 Task: Open Card Event Performance Review in Board Product Testing and Validation Services to Workspace Change Management and add a team member Softage.1@softage.net, a label Green, a checklist Project Communication Management, an attachment from your computer, a color Green and finally, add a card description 'Review and approve expense reports' and a comment 'Let us approach this task with a sense of ownership and responsibility, recognizing that its success is our responsibility.'. Add a start date 'Jan 09, 1900' with a due date 'Jan 16, 1900'
Action: Mouse moved to (668, 170)
Screenshot: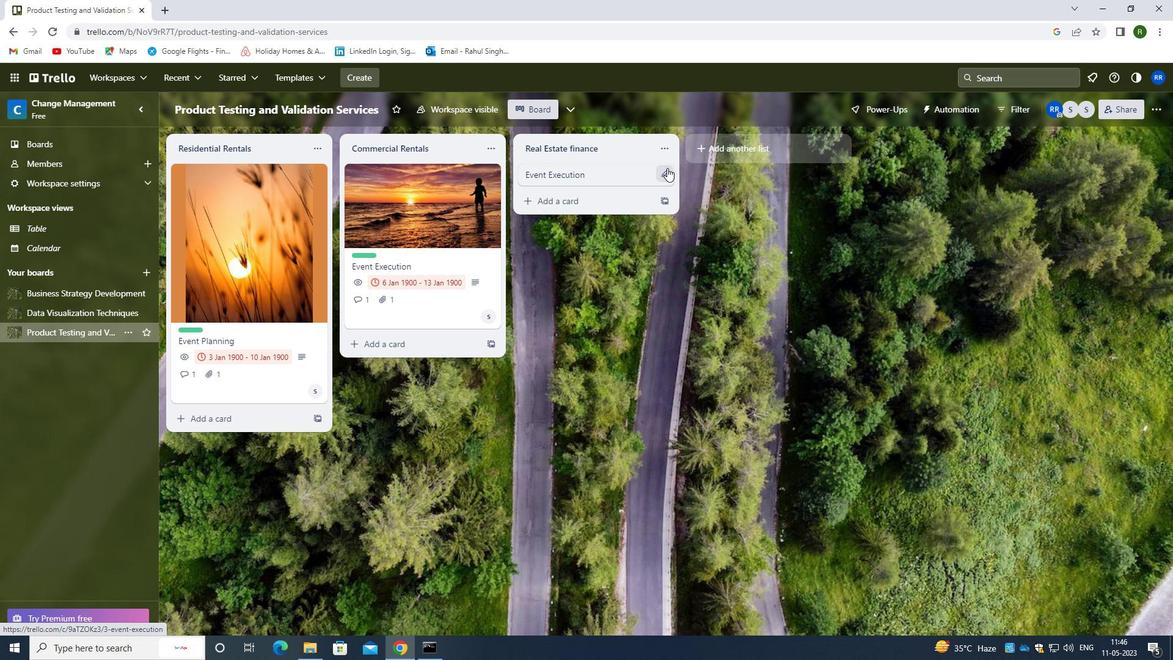 
Action: Mouse pressed left at (668, 170)
Screenshot: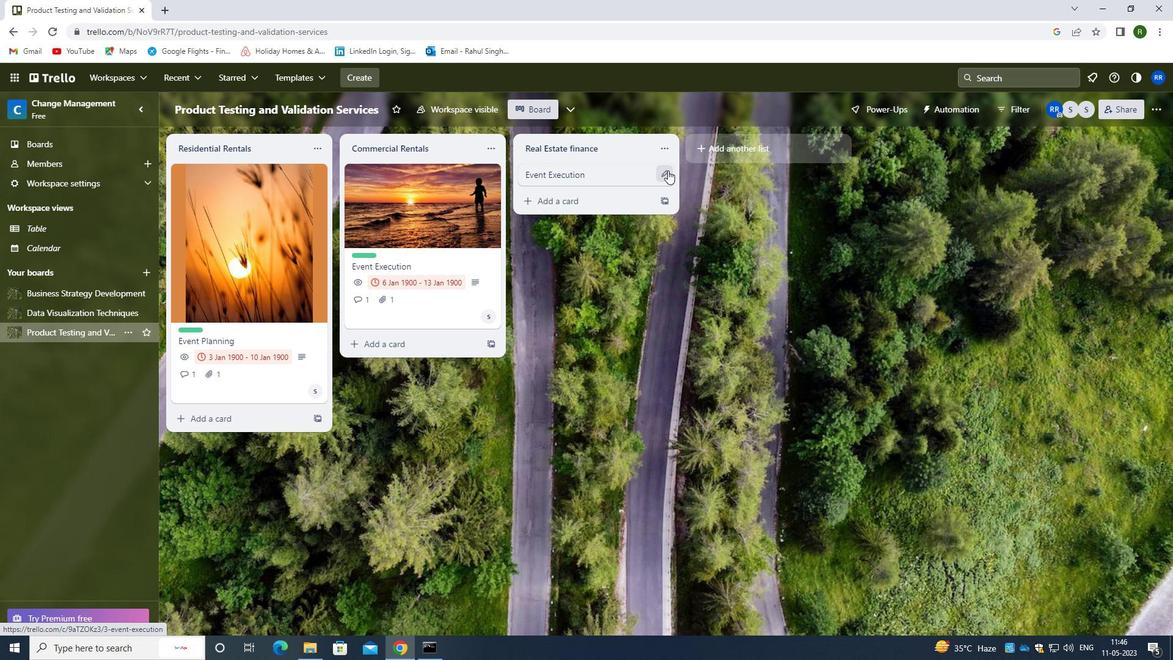 
Action: Mouse moved to (718, 176)
Screenshot: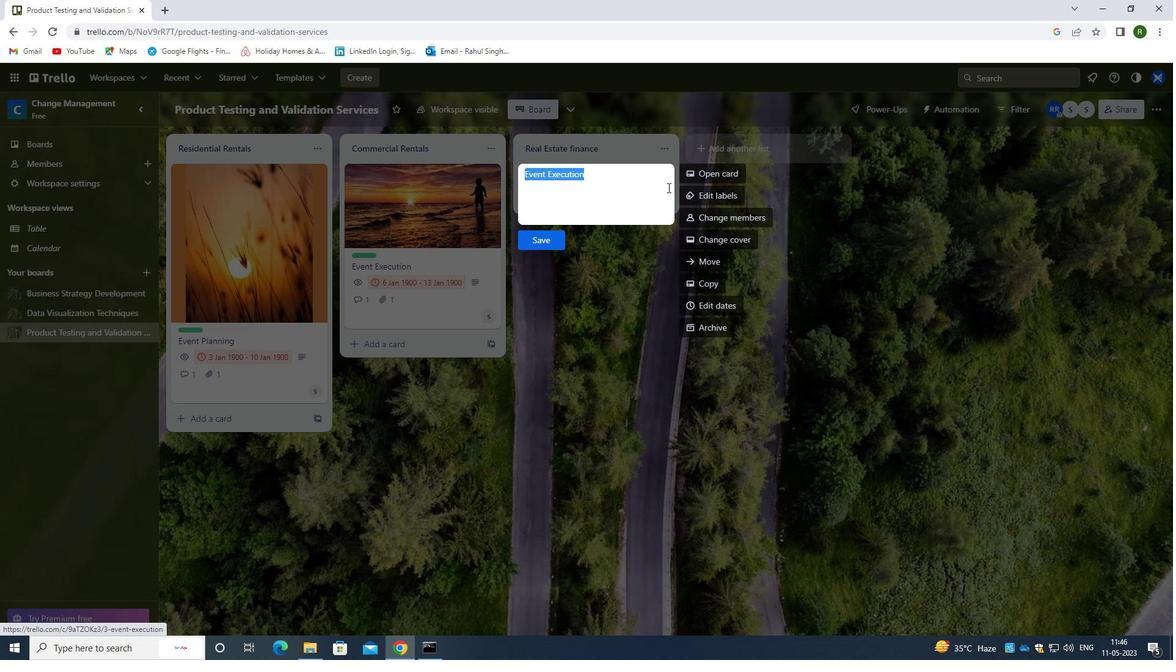 
Action: Mouse pressed left at (718, 176)
Screenshot: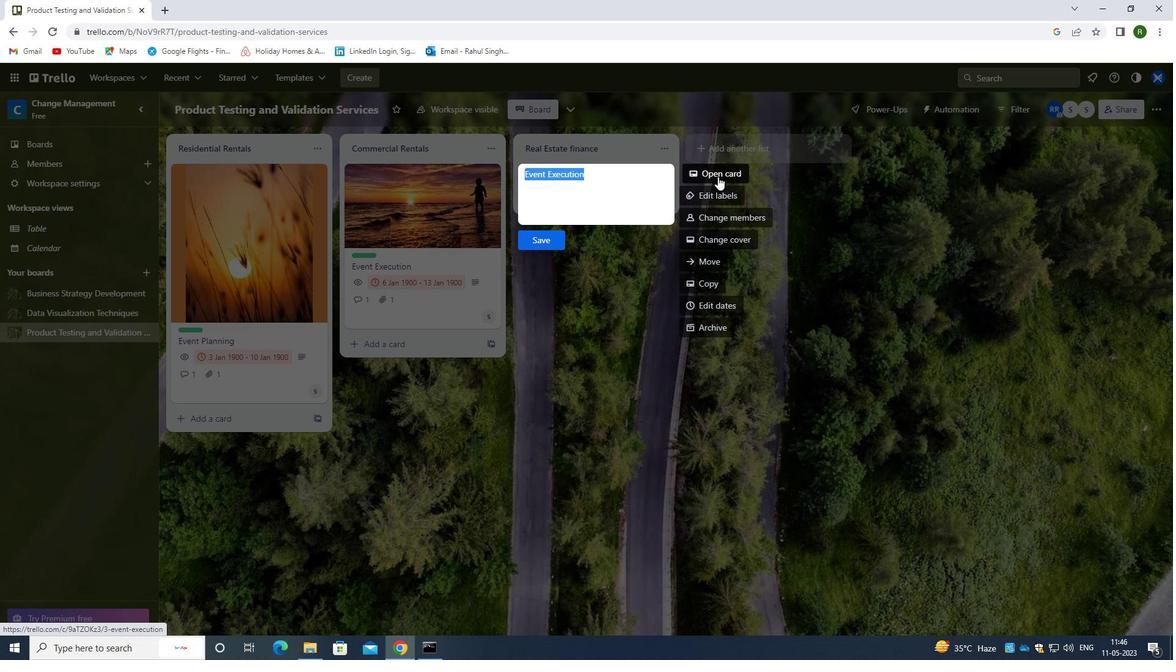 
Action: Mouse moved to (764, 213)
Screenshot: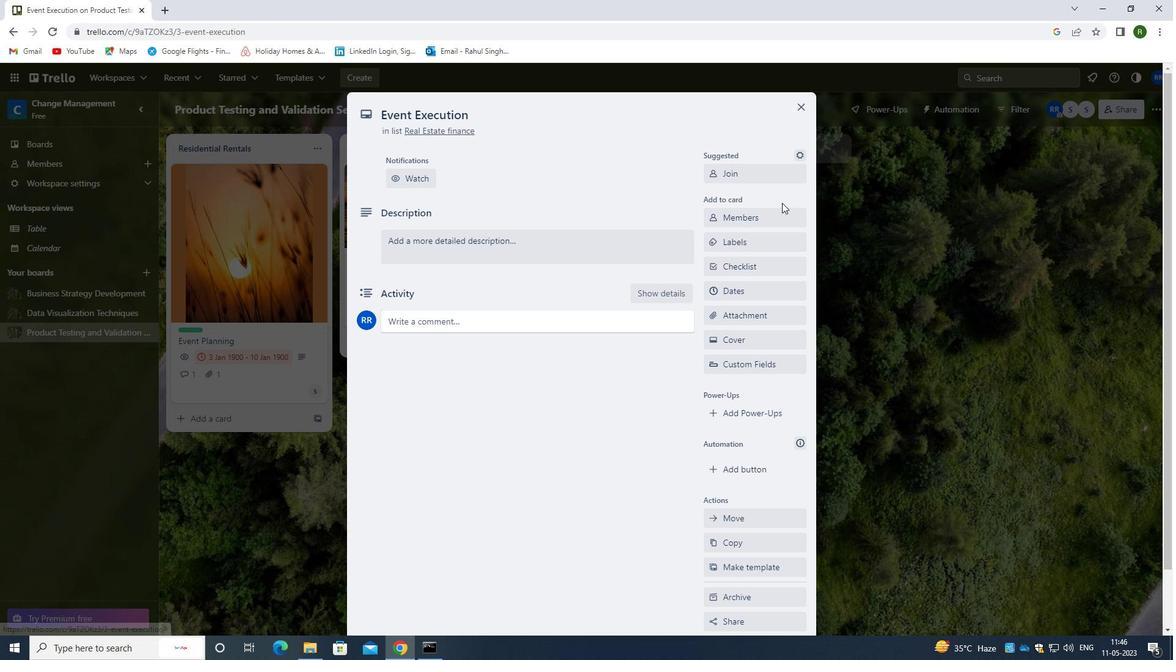 
Action: Mouse pressed left at (764, 213)
Screenshot: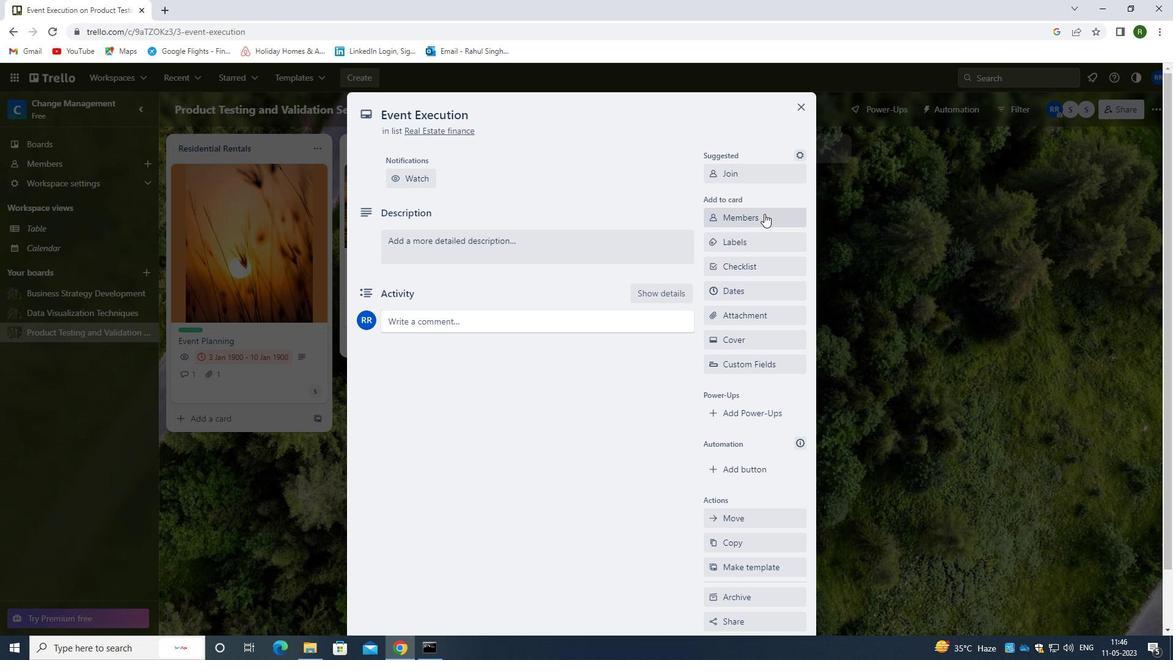 
Action: Mouse moved to (780, 268)
Screenshot: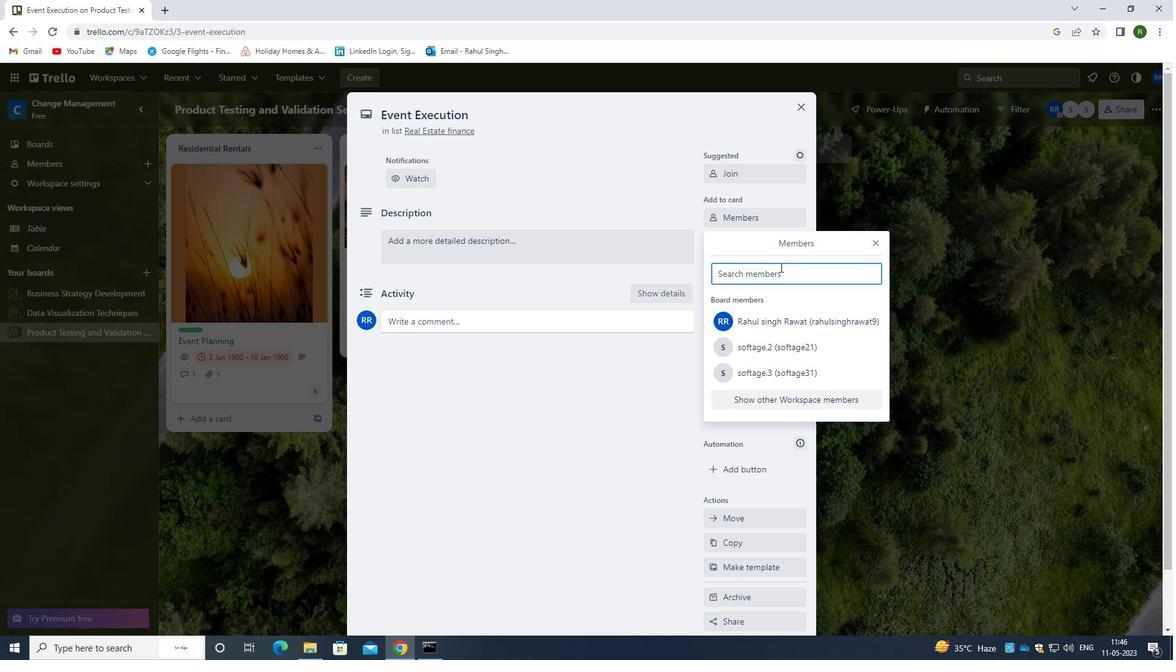 
Action: Mouse pressed left at (780, 268)
Screenshot: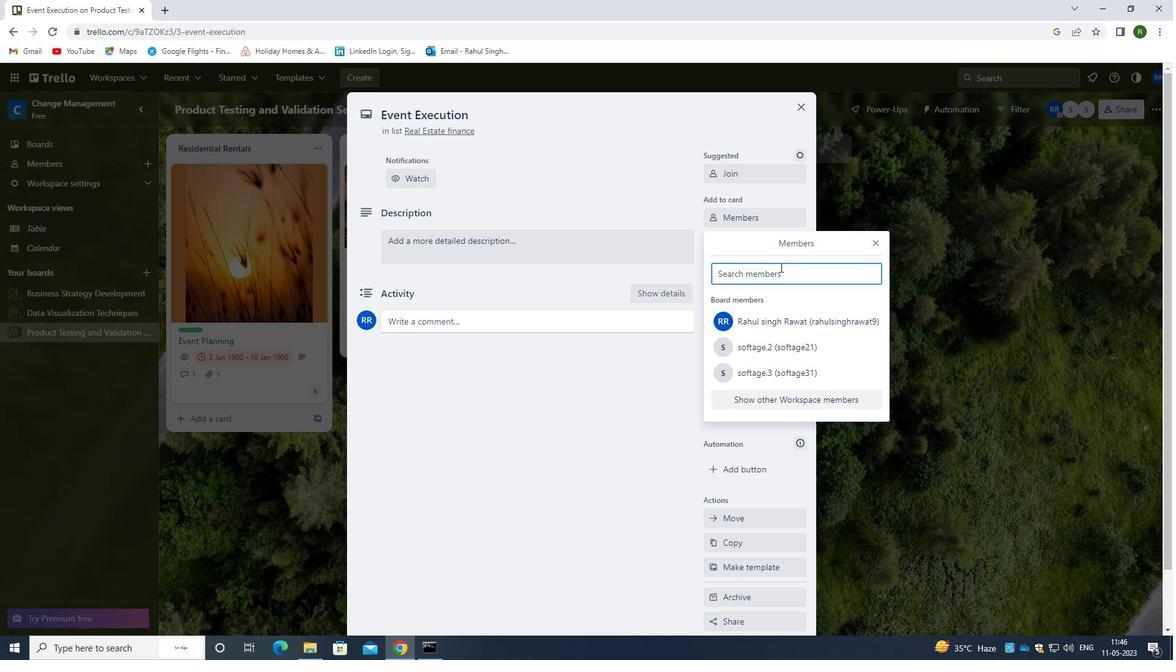 
Action: Mouse moved to (781, 269)
Screenshot: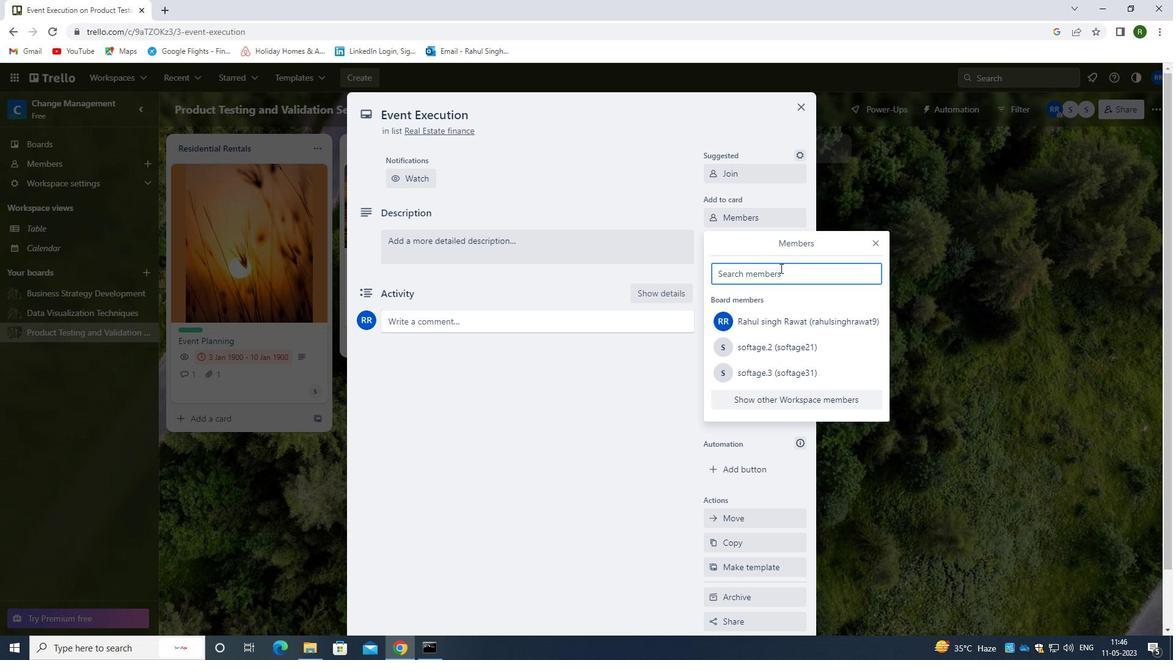 
Action: Key pressed <Key.caps_lock>s<Key.caps_lock>oftage.1<Key.shift>@SOFTAGE.NET
Screenshot: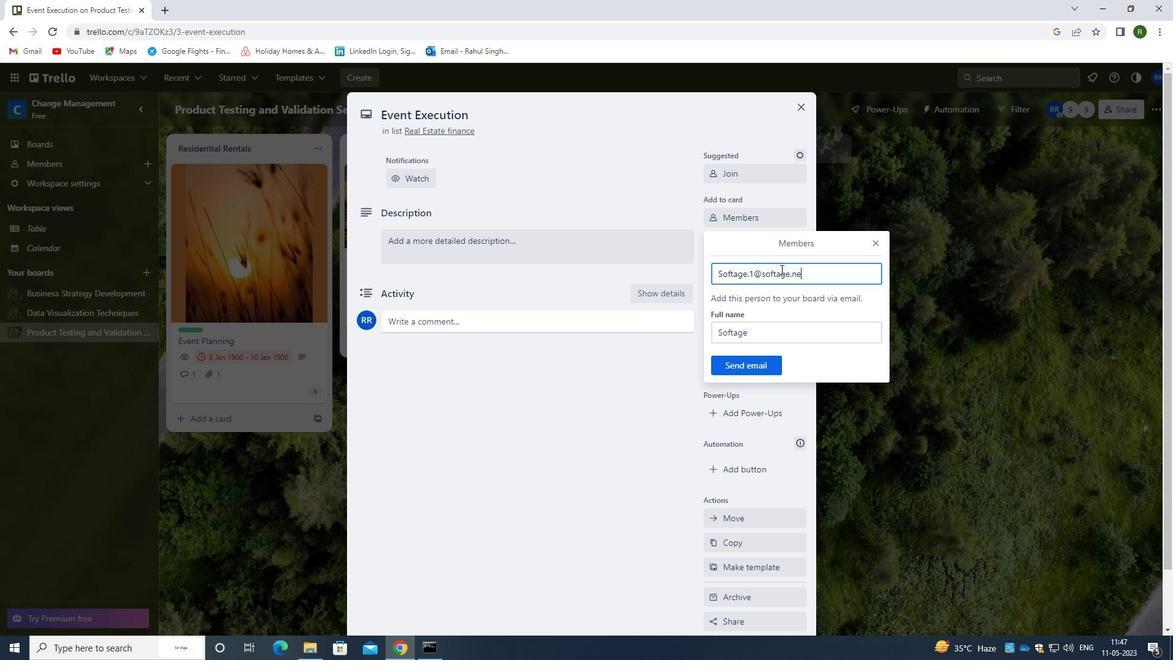 
Action: Mouse moved to (737, 365)
Screenshot: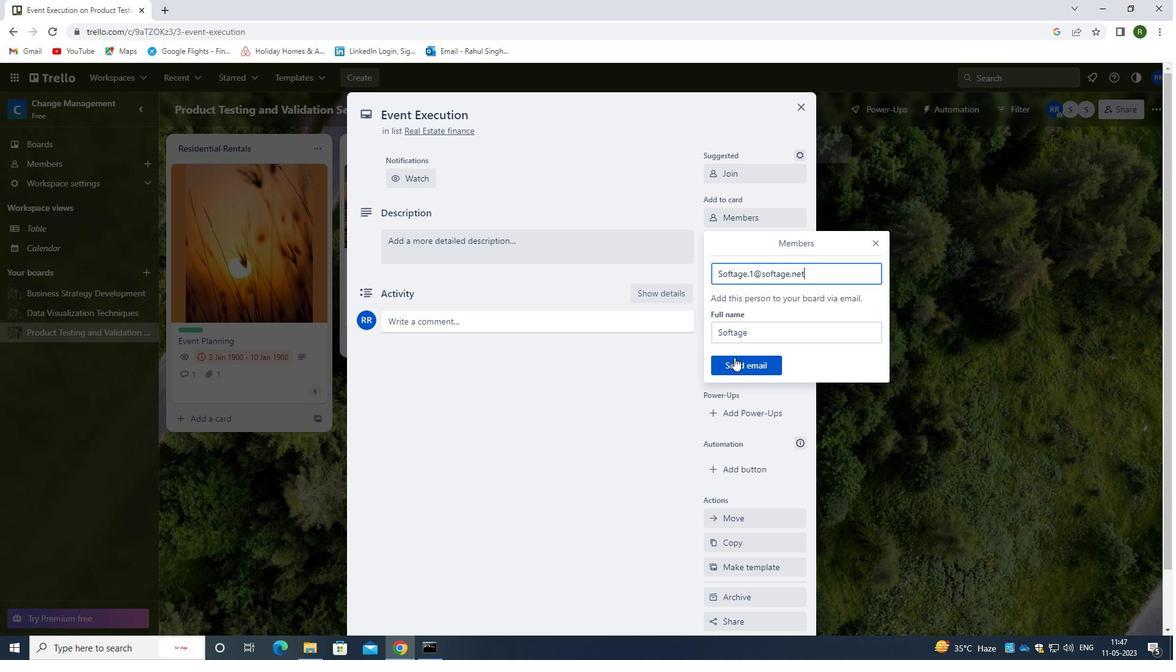 
Action: Mouse pressed left at (737, 365)
Screenshot: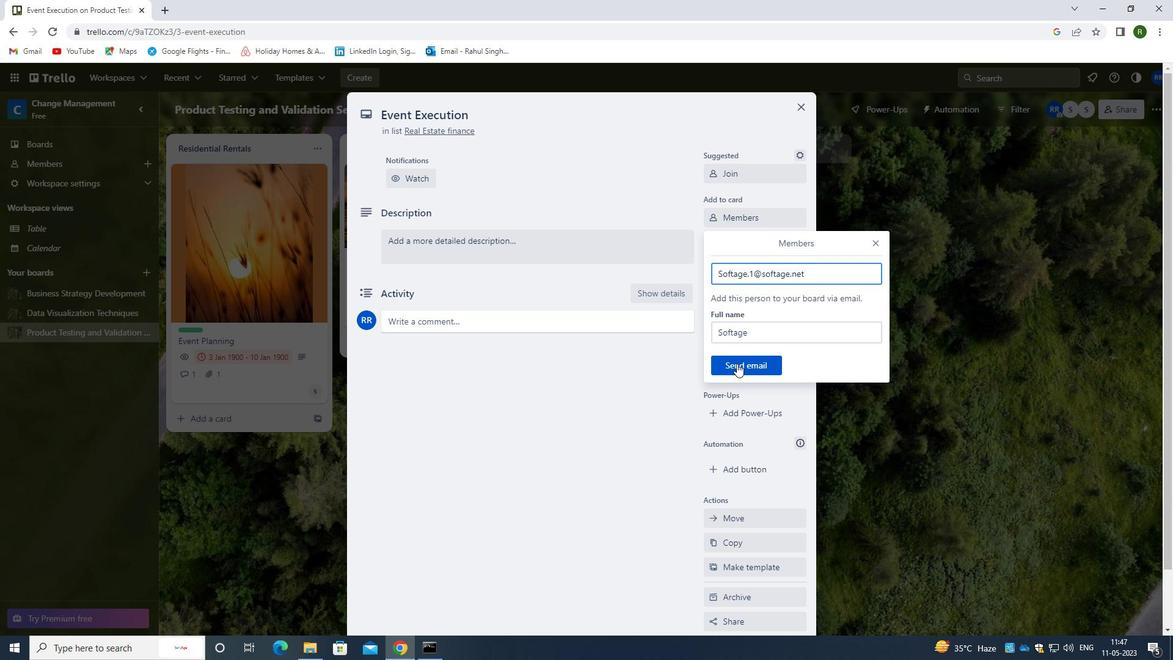 
Action: Mouse moved to (745, 237)
Screenshot: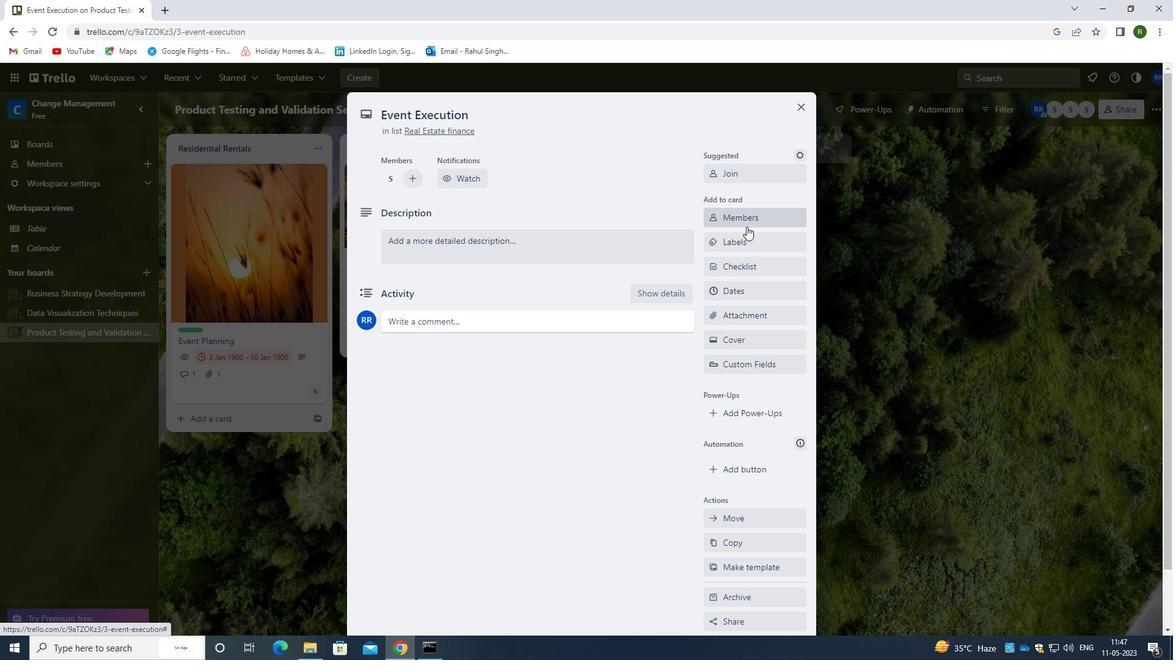 
Action: Mouse pressed left at (745, 237)
Screenshot: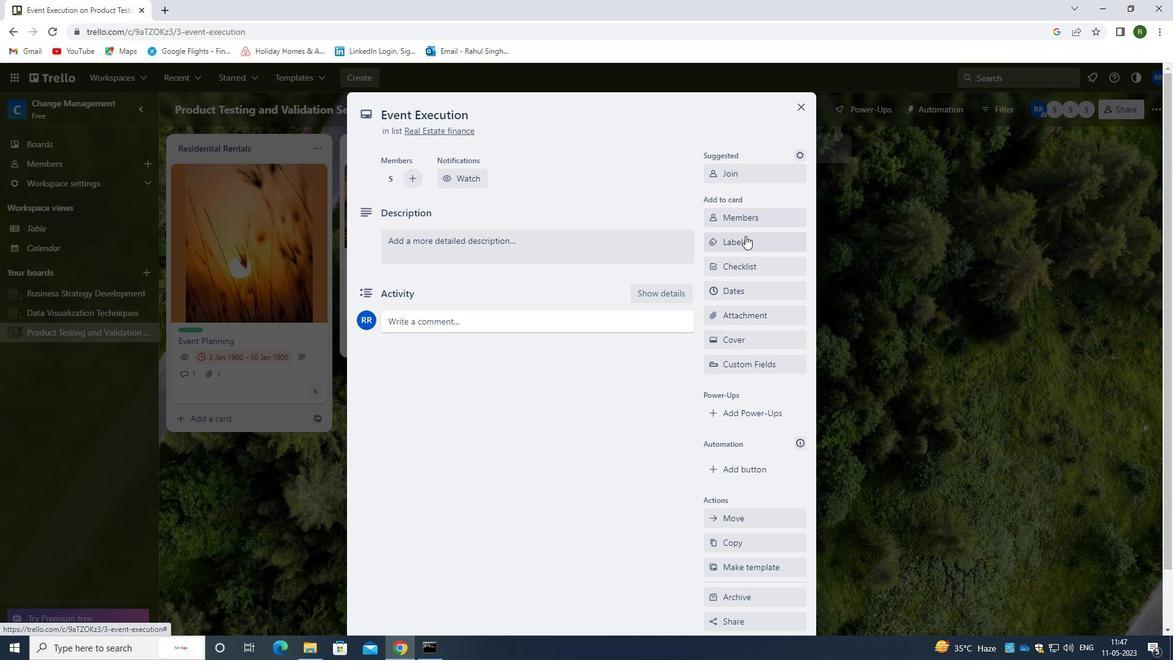 
Action: Mouse moved to (761, 301)
Screenshot: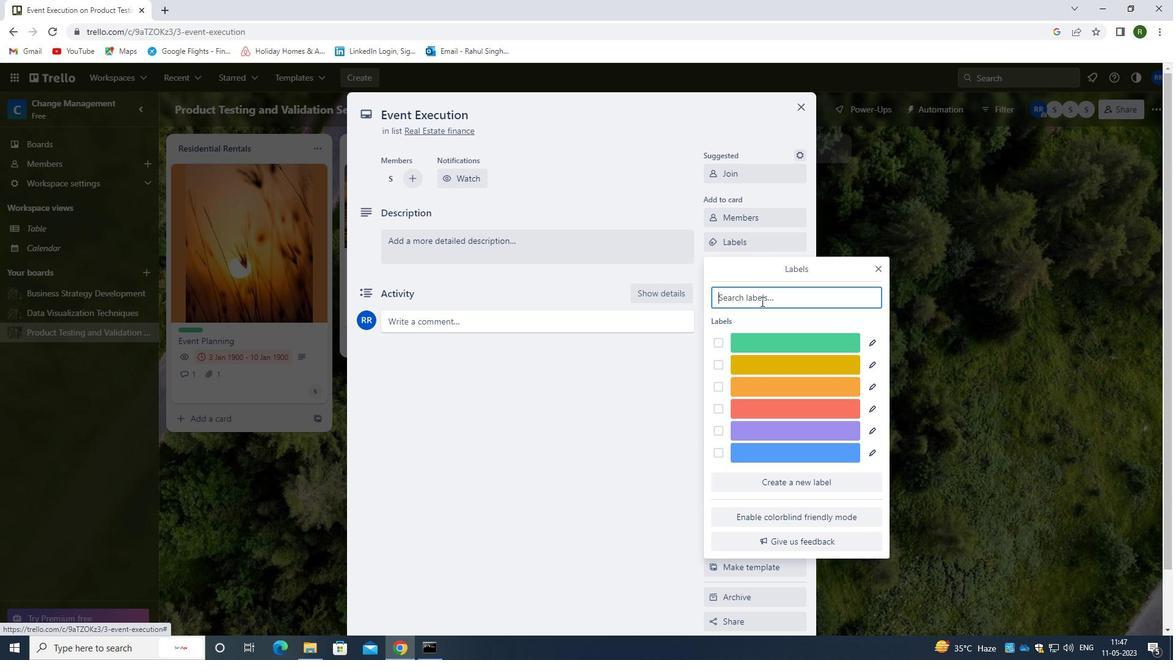 
Action: Key pressed <Key.caps_lock>G<Key.caps_lock>REEN
Screenshot: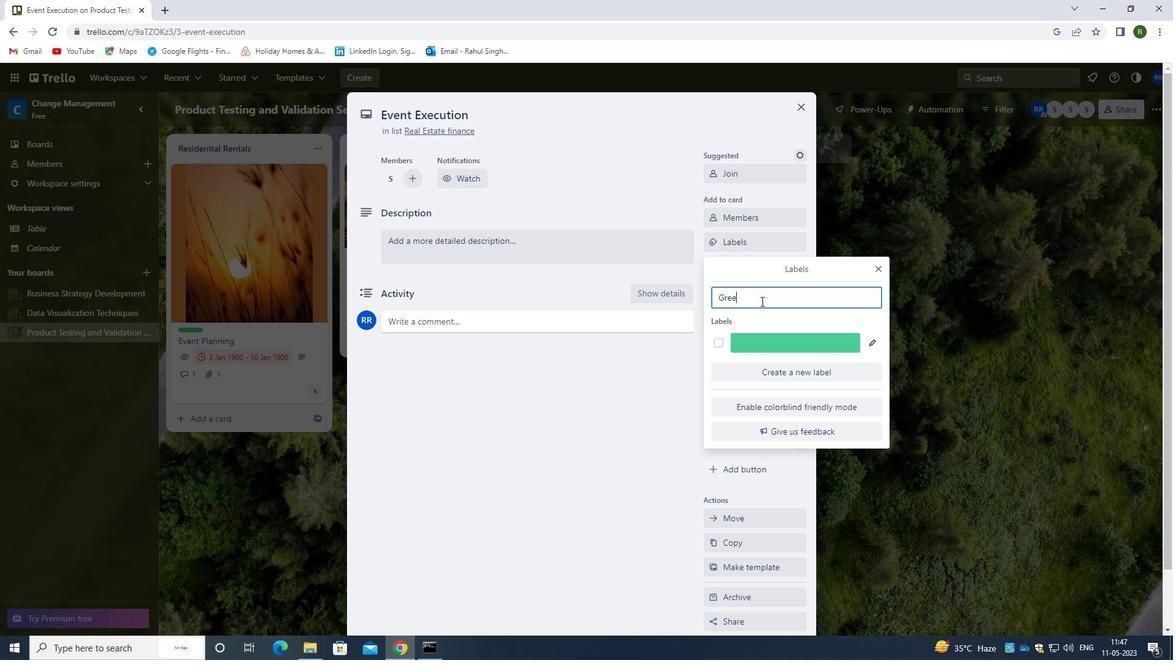 
Action: Mouse moved to (720, 345)
Screenshot: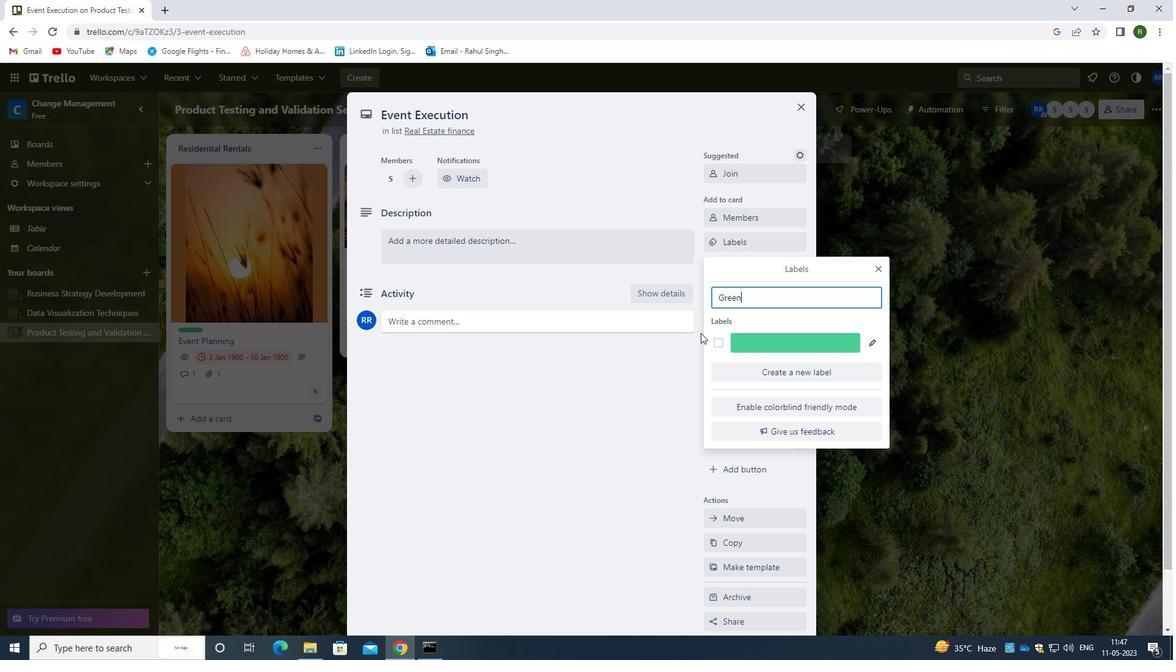 
Action: Mouse pressed left at (720, 345)
Screenshot: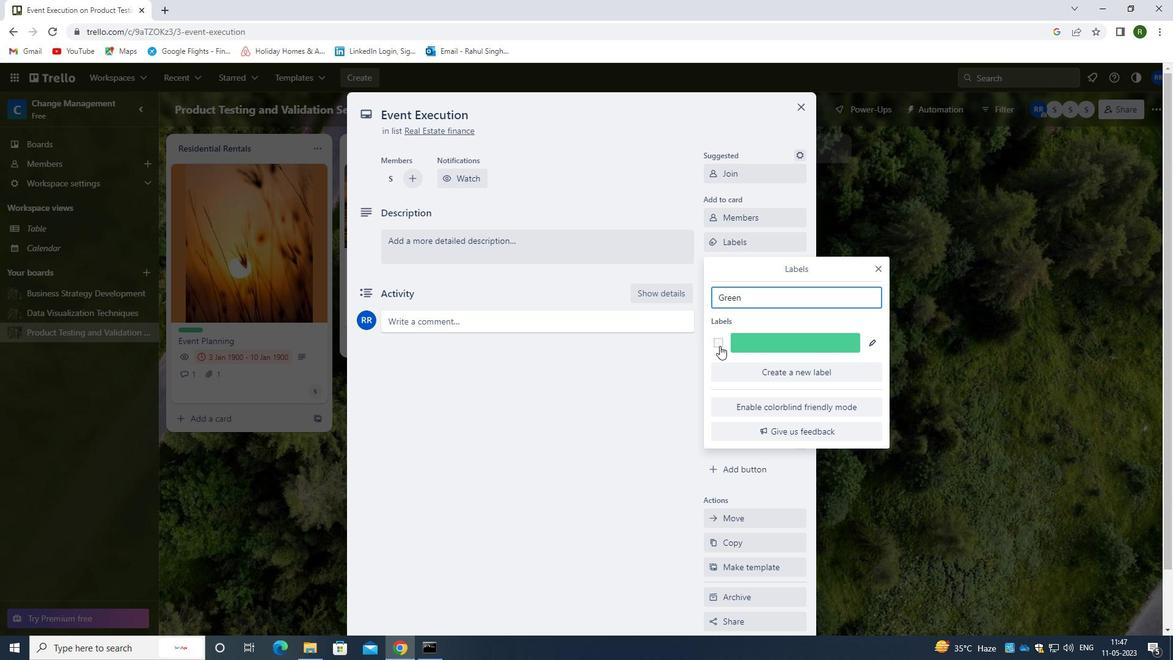 
Action: Mouse moved to (881, 268)
Screenshot: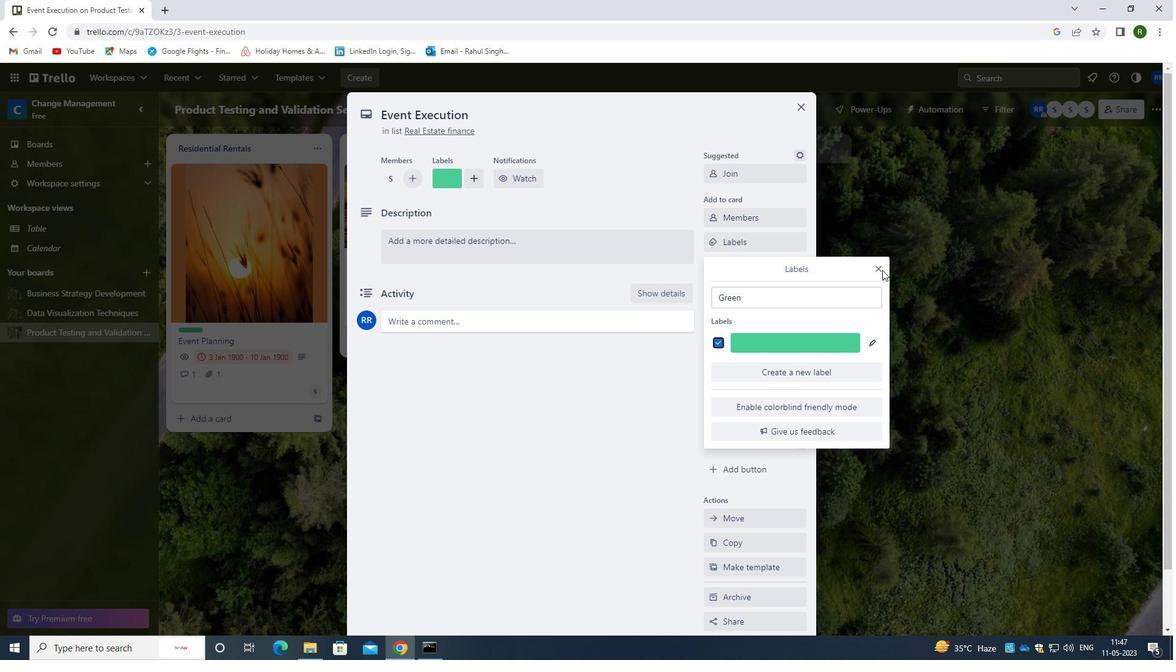 
Action: Mouse pressed left at (881, 268)
Screenshot: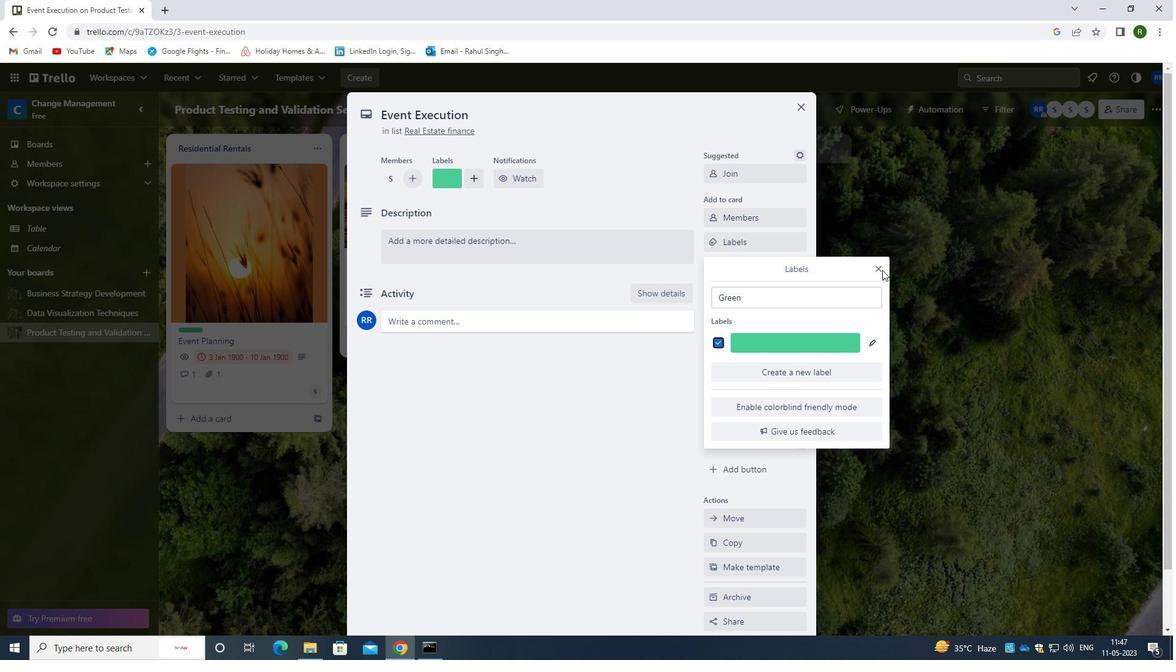 
Action: Mouse moved to (751, 268)
Screenshot: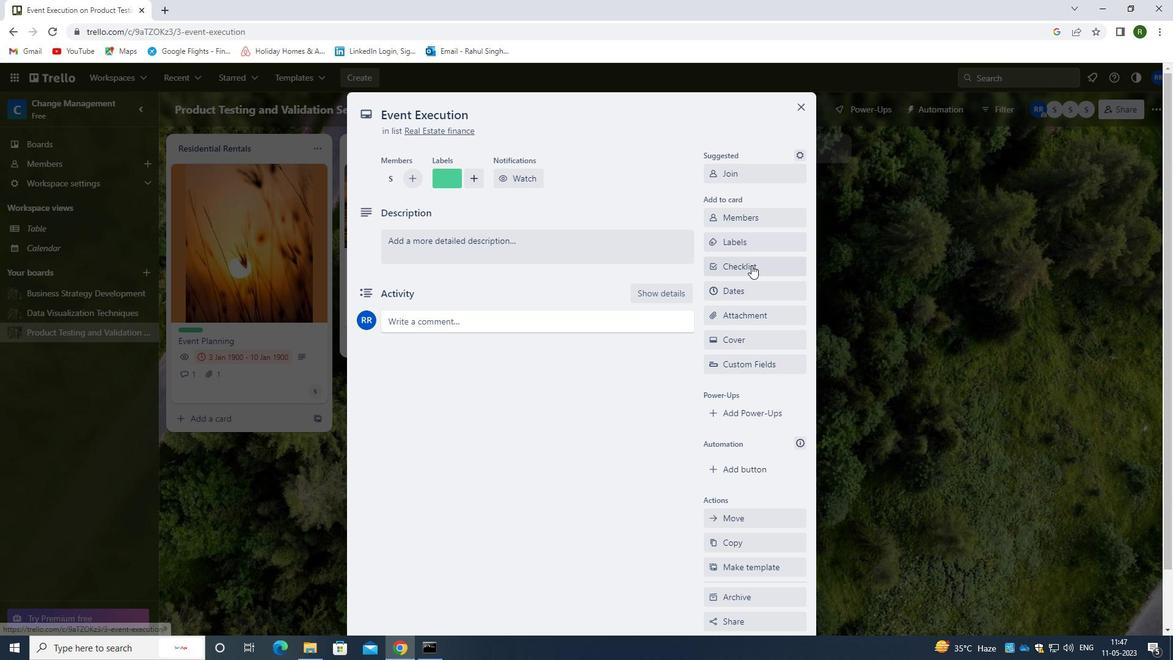 
Action: Mouse pressed left at (751, 268)
Screenshot: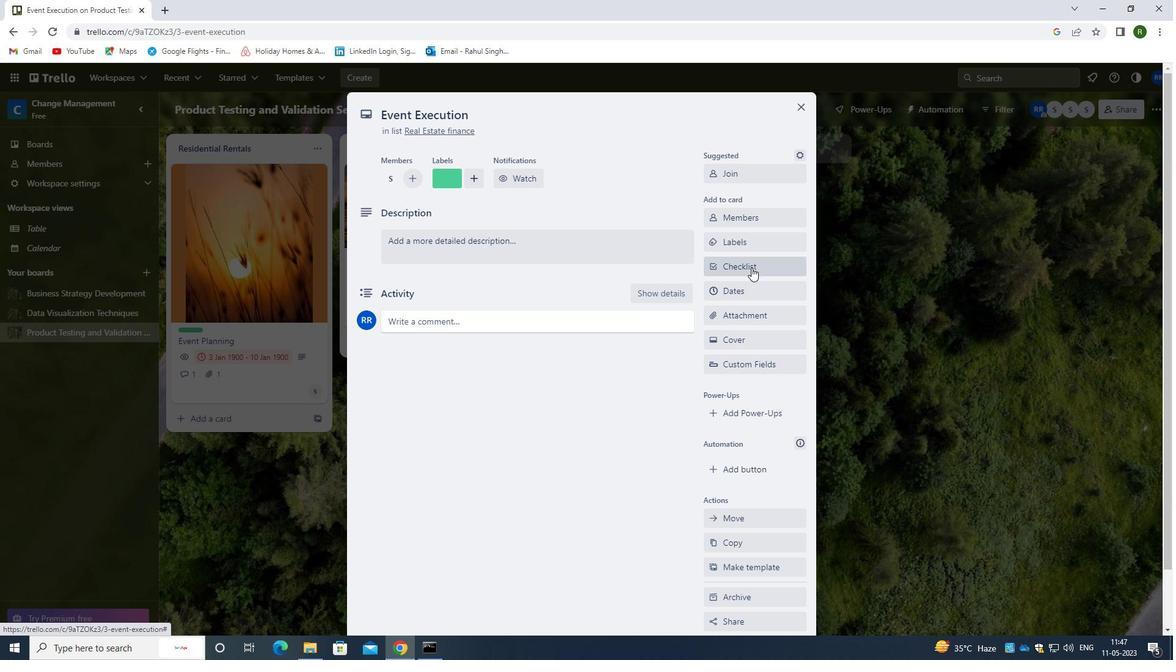 
Action: Mouse moved to (773, 329)
Screenshot: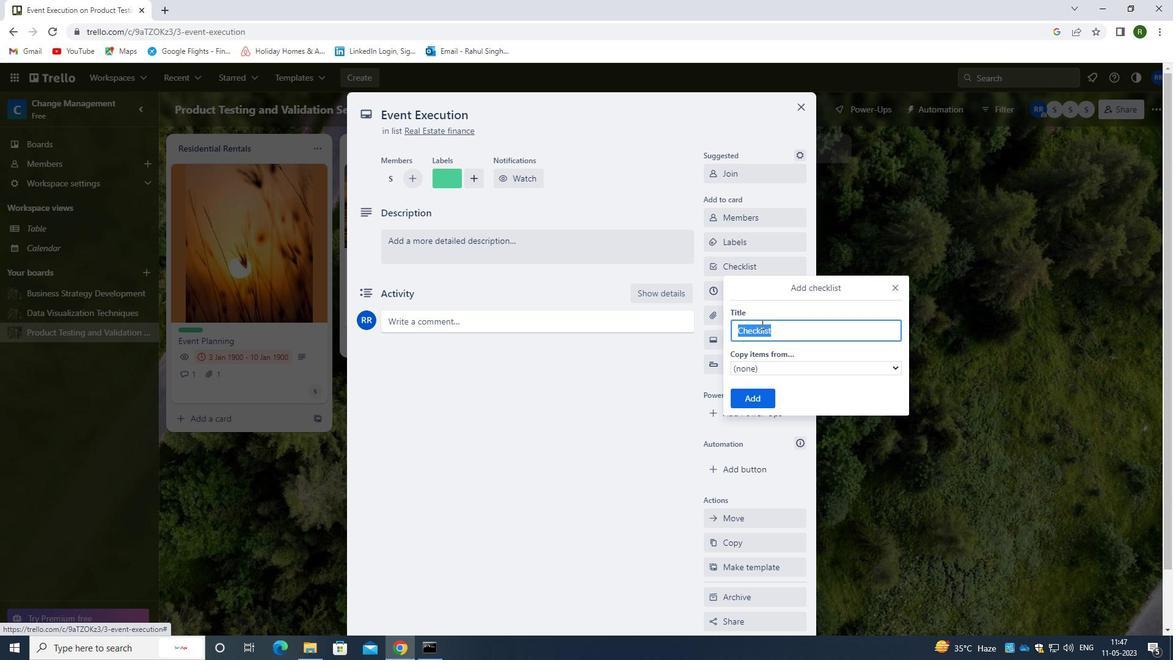 
Action: Key pressed <Key.caps_lock>P<Key.caps_lock>ROJECT<Key.space>C<Key.backspace><Key.caps_lock>C<Key.caps_lock>OMMUNICATION<Key.space>
Screenshot: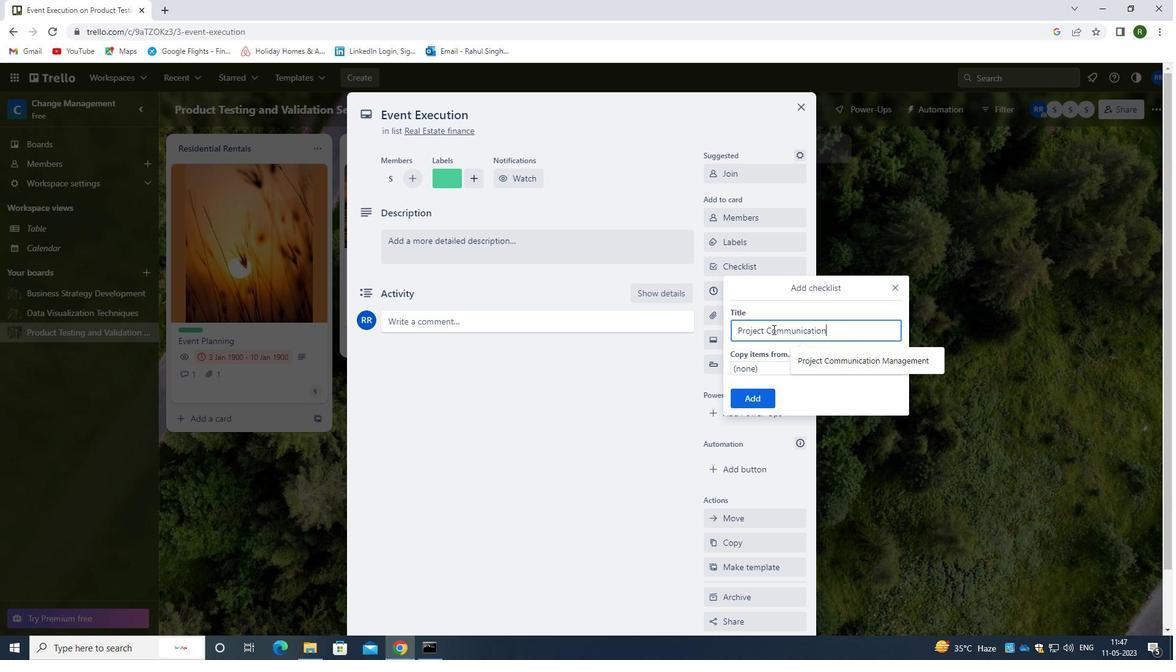 
Action: Mouse moved to (892, 359)
Screenshot: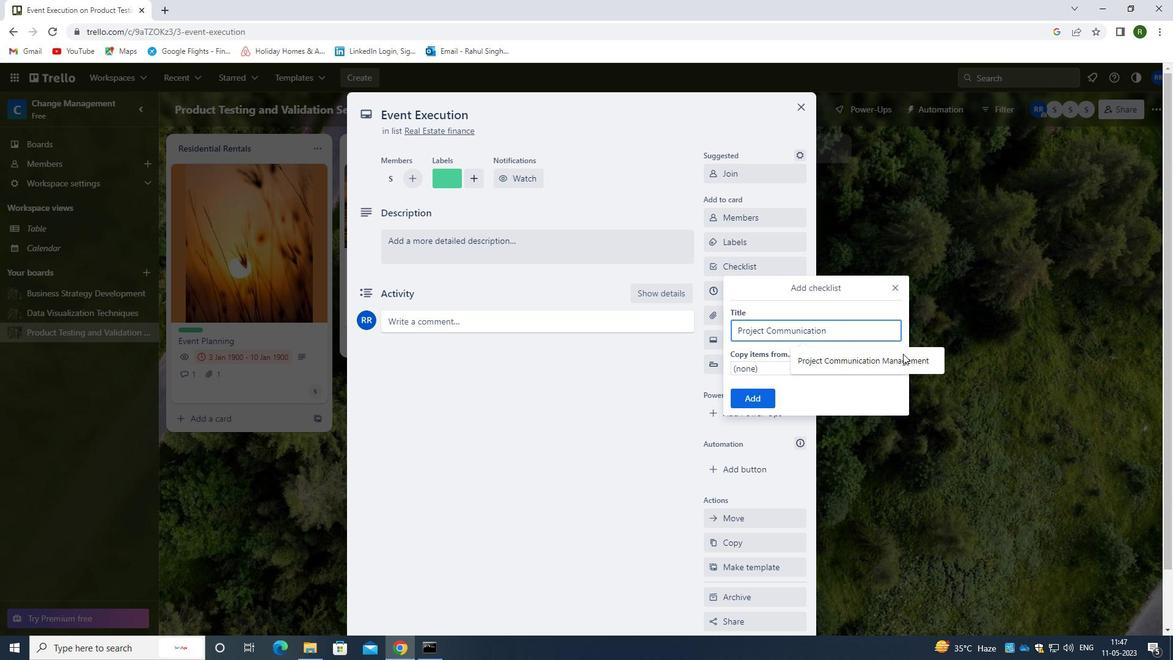 
Action: Mouse pressed left at (892, 359)
Screenshot: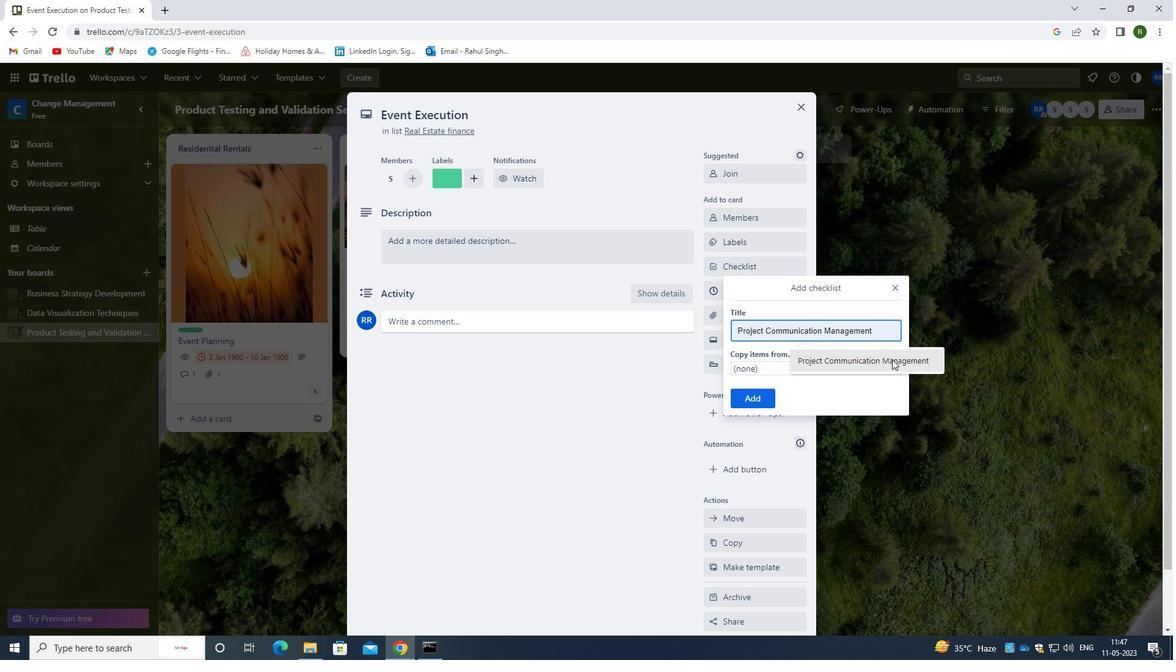
Action: Mouse moved to (761, 399)
Screenshot: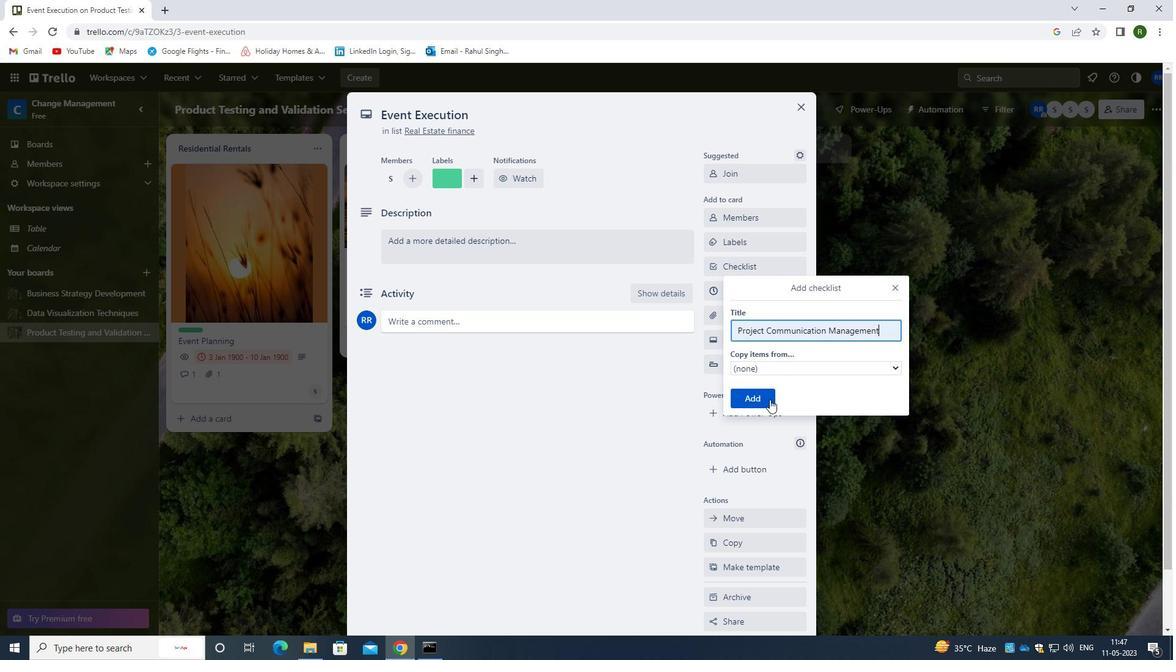 
Action: Mouse pressed left at (761, 399)
Screenshot: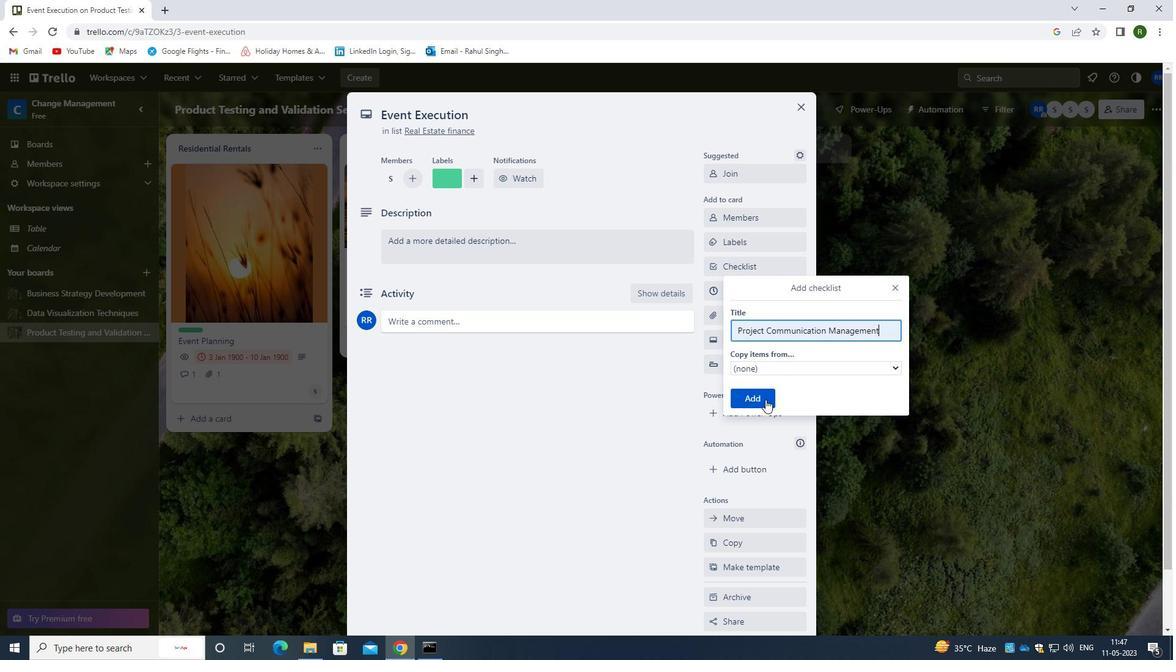 
Action: Mouse moved to (743, 315)
Screenshot: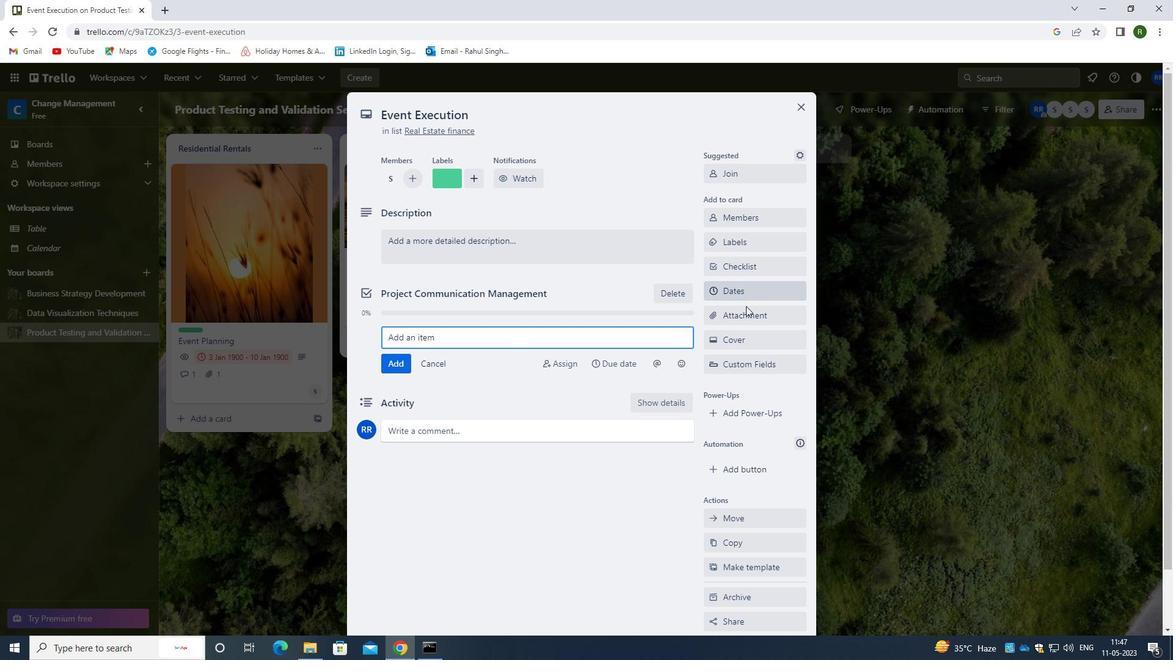 
Action: Mouse pressed left at (743, 315)
Screenshot: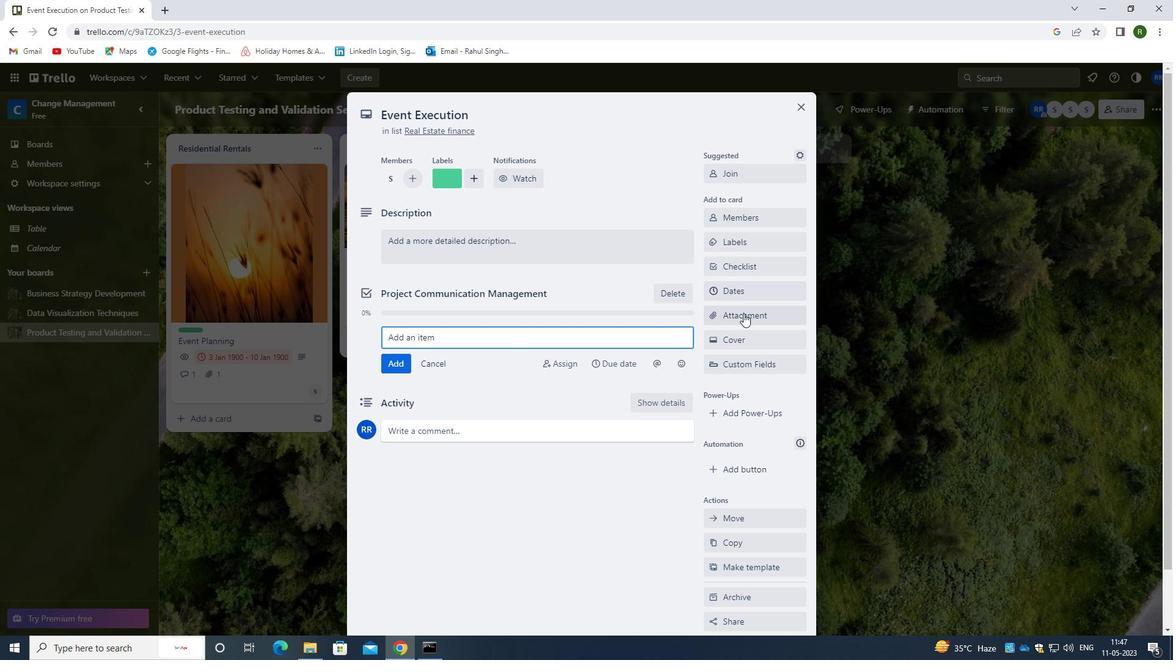 
Action: Mouse moved to (728, 371)
Screenshot: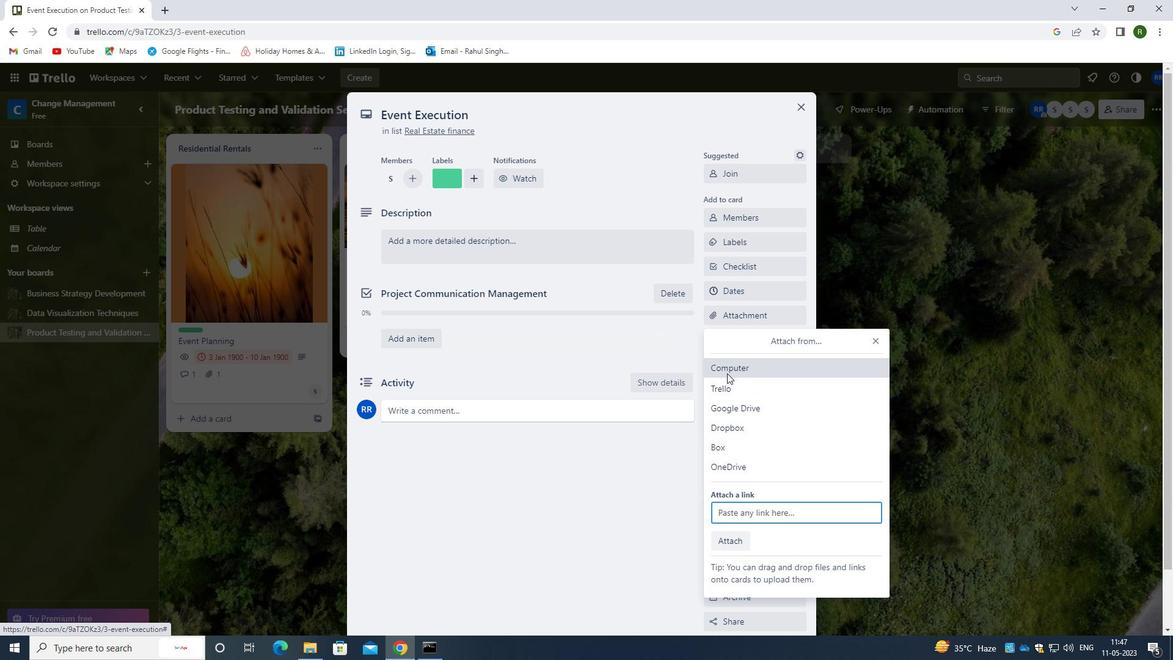 
Action: Mouse pressed left at (728, 371)
Screenshot: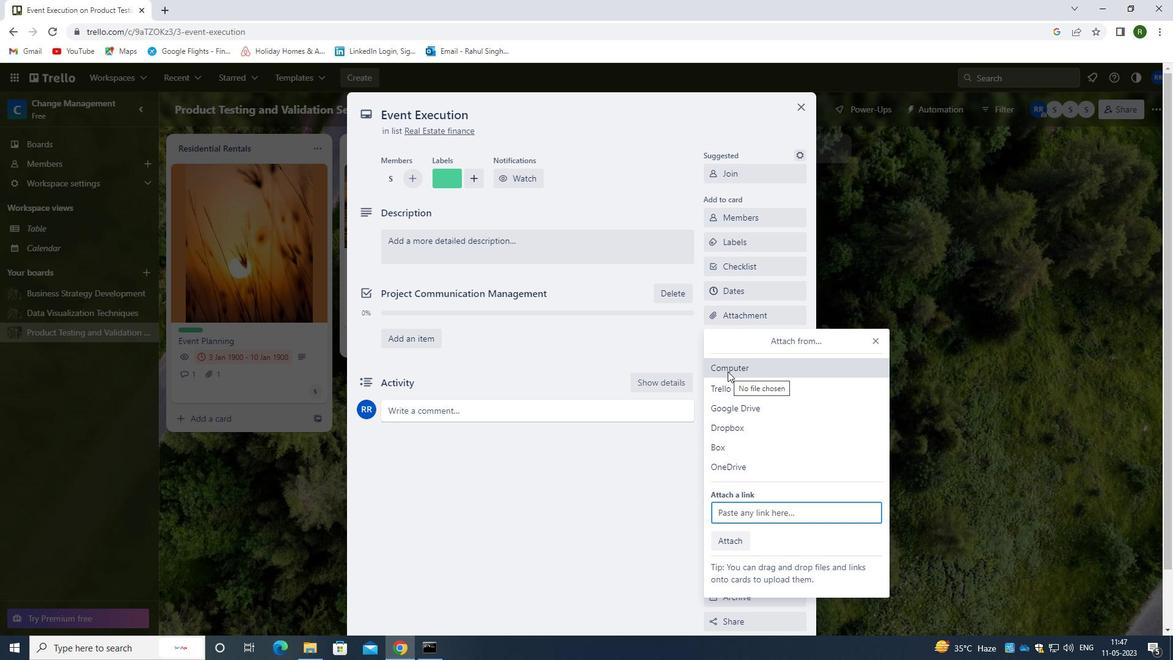 
Action: Mouse moved to (210, 128)
Screenshot: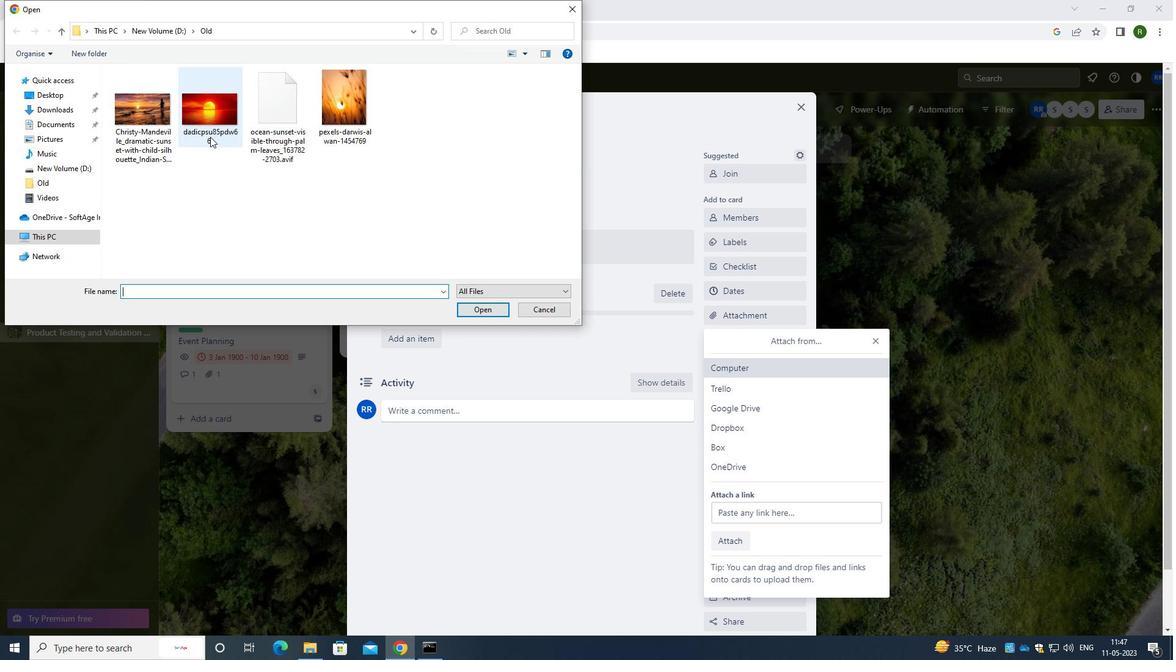 
Action: Mouse pressed left at (210, 128)
Screenshot: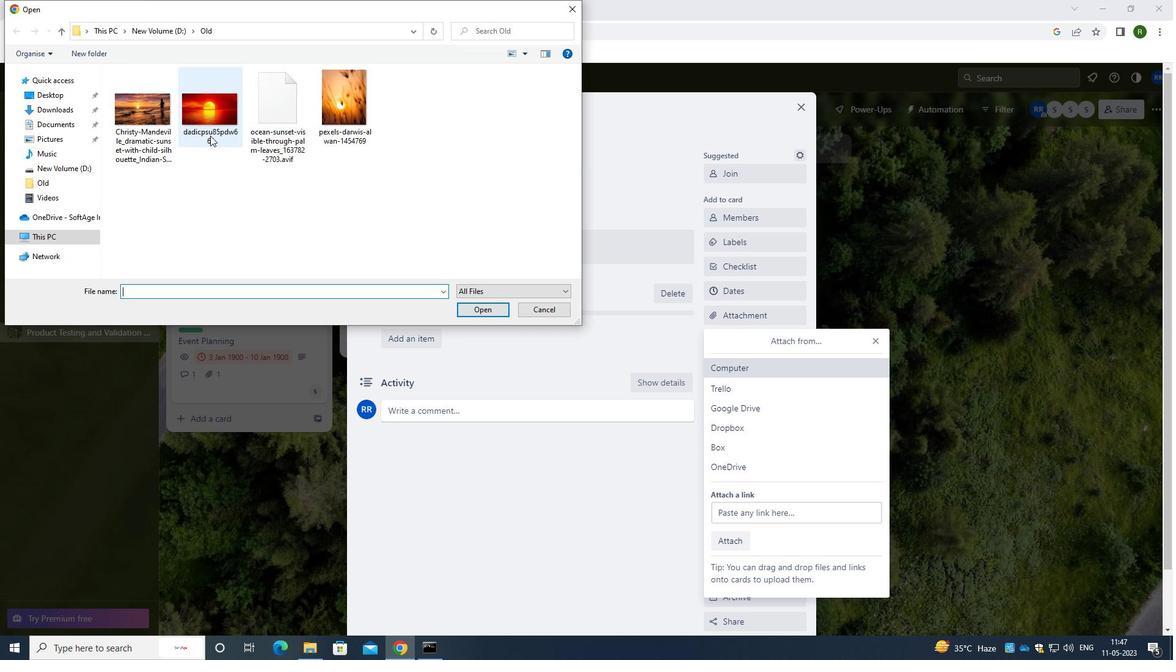 
Action: Mouse moved to (493, 314)
Screenshot: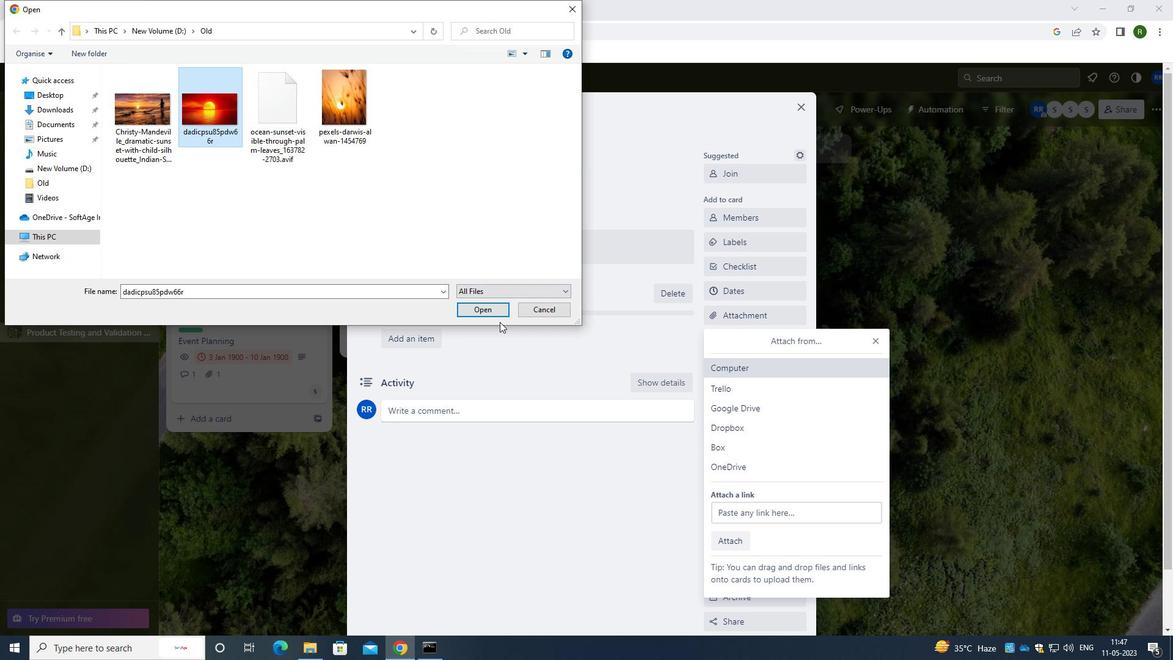 
Action: Mouse pressed left at (493, 314)
Screenshot: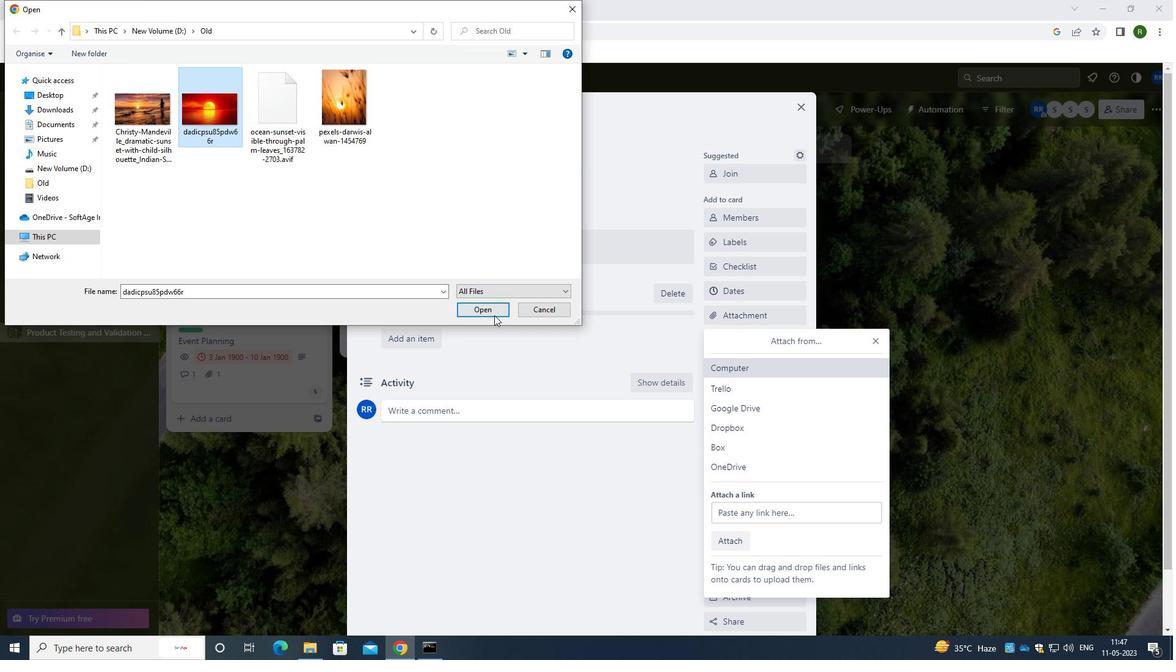 
Action: Mouse moved to (539, 344)
Screenshot: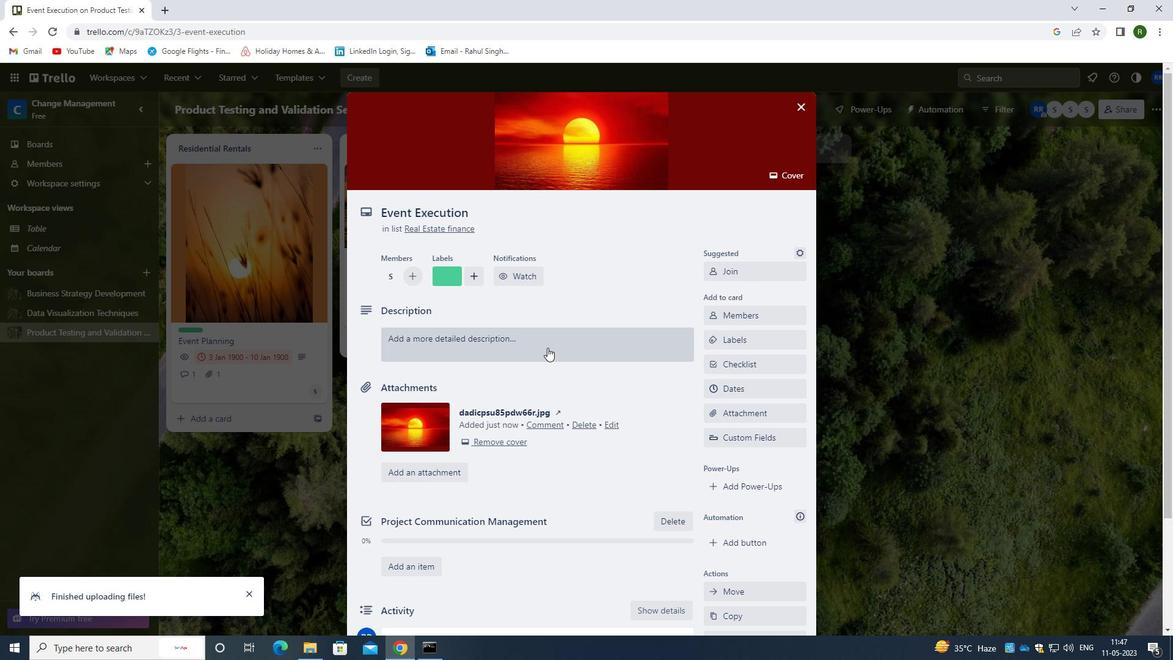 
Action: Mouse pressed left at (539, 344)
Screenshot: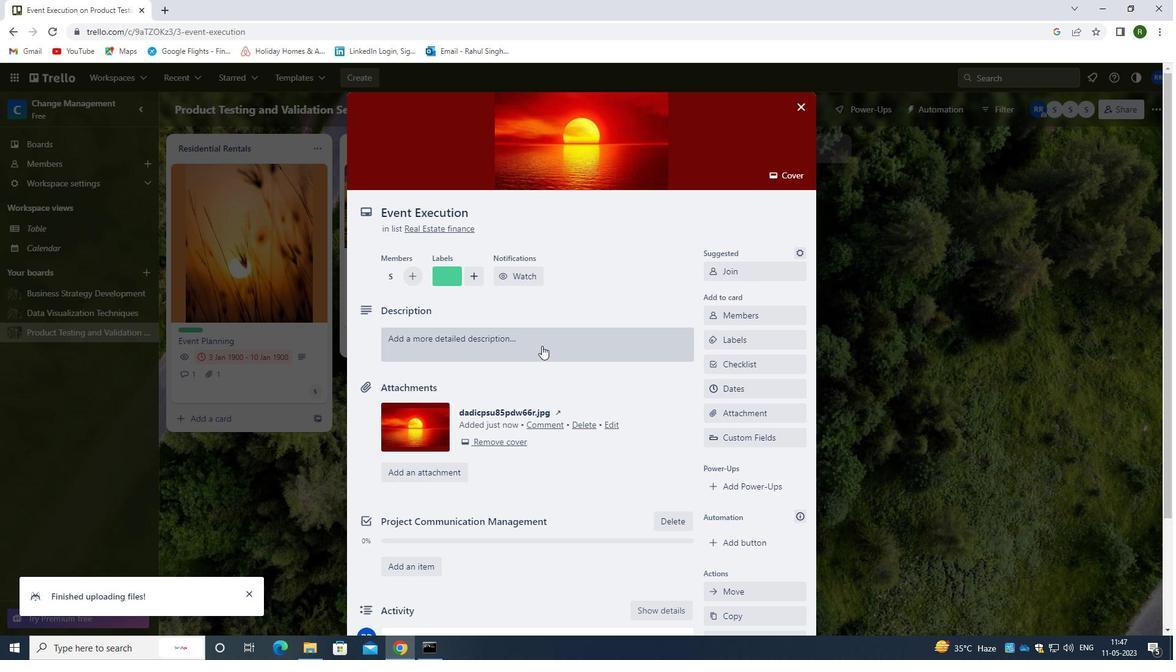 
Action: Mouse moved to (478, 416)
Screenshot: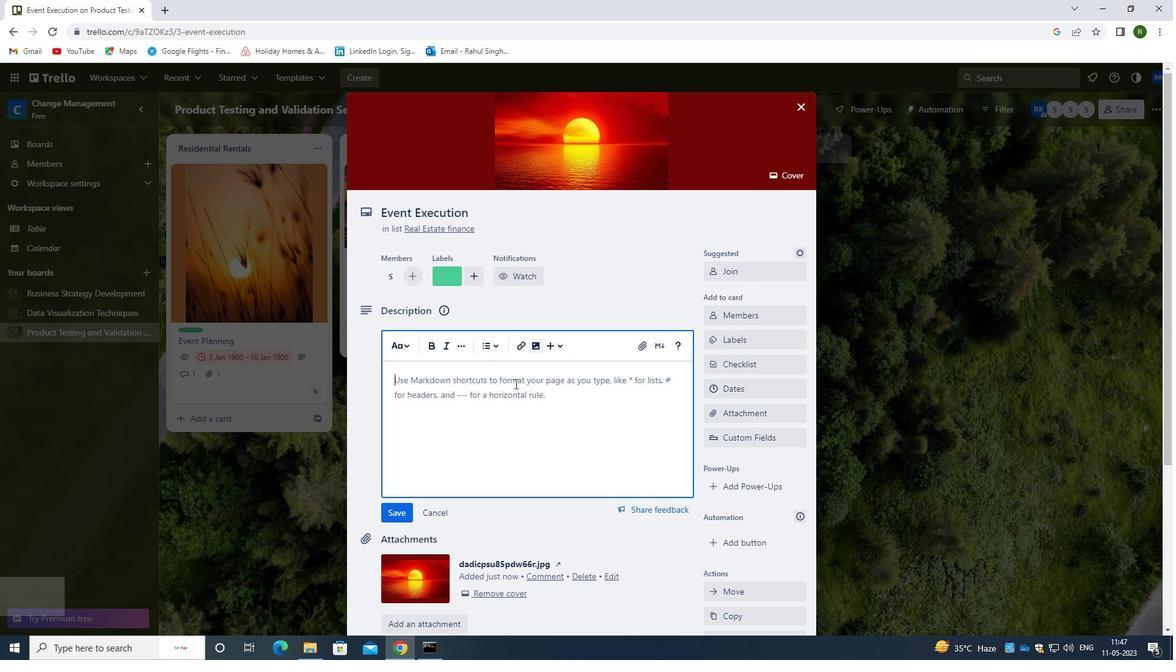 
Action: Key pressed <Key.caps_lock>T<Key.caps_lock><Key.backspace><Key.caps_lock>R<Key.caps_lock>EVIEW<Key.space>AND<Key.space>APPROVE<Key.space>EXPENE<Key.space><Key.backspace><Key.backspace>CE<Key.space><Key.backspace><Key.backspace><Key.backspace>SE<Key.space>REPOT<Key.backspace>RTS
Screenshot: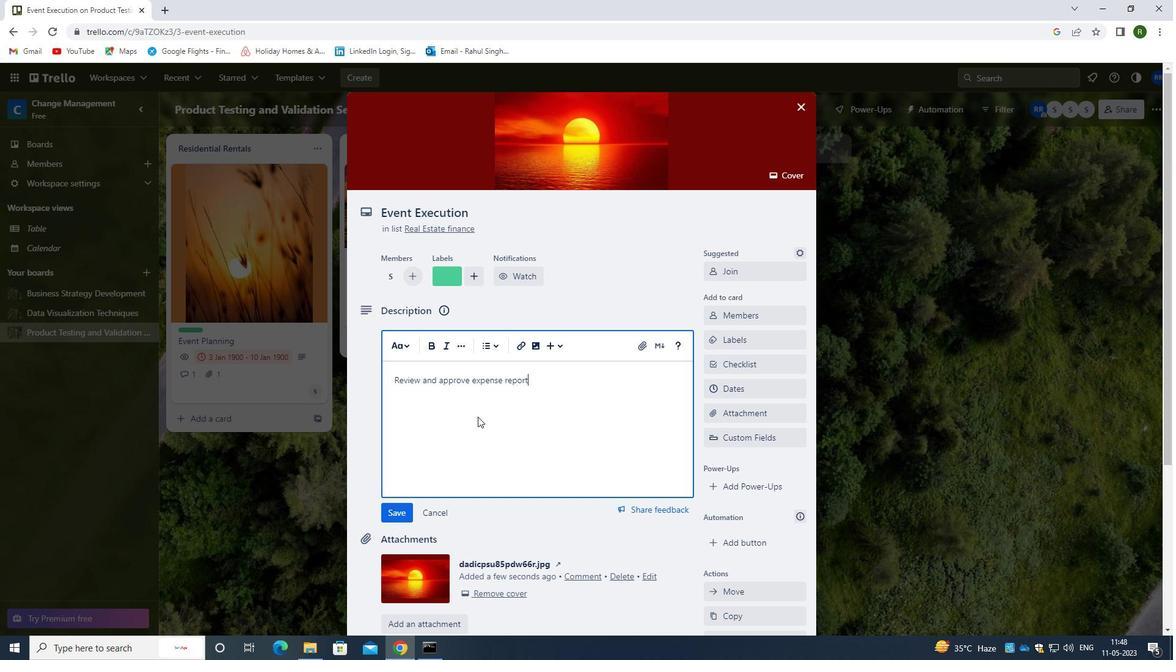 
Action: Mouse moved to (507, 495)
Screenshot: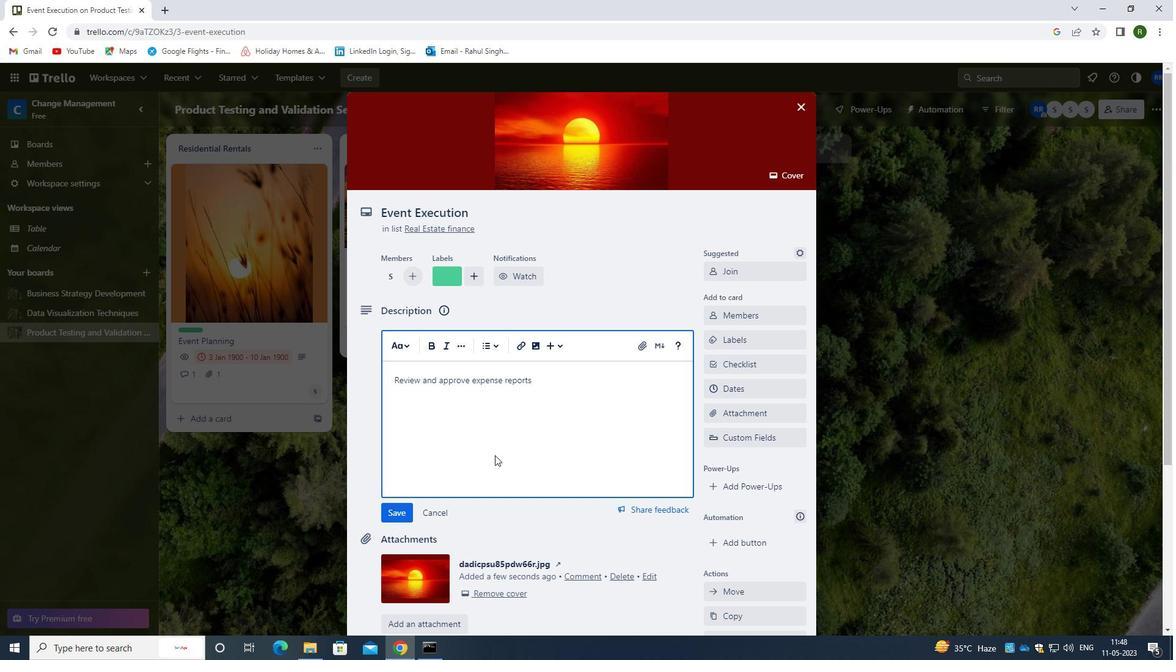 
Action: Mouse scrolled (507, 495) with delta (0, 0)
Screenshot: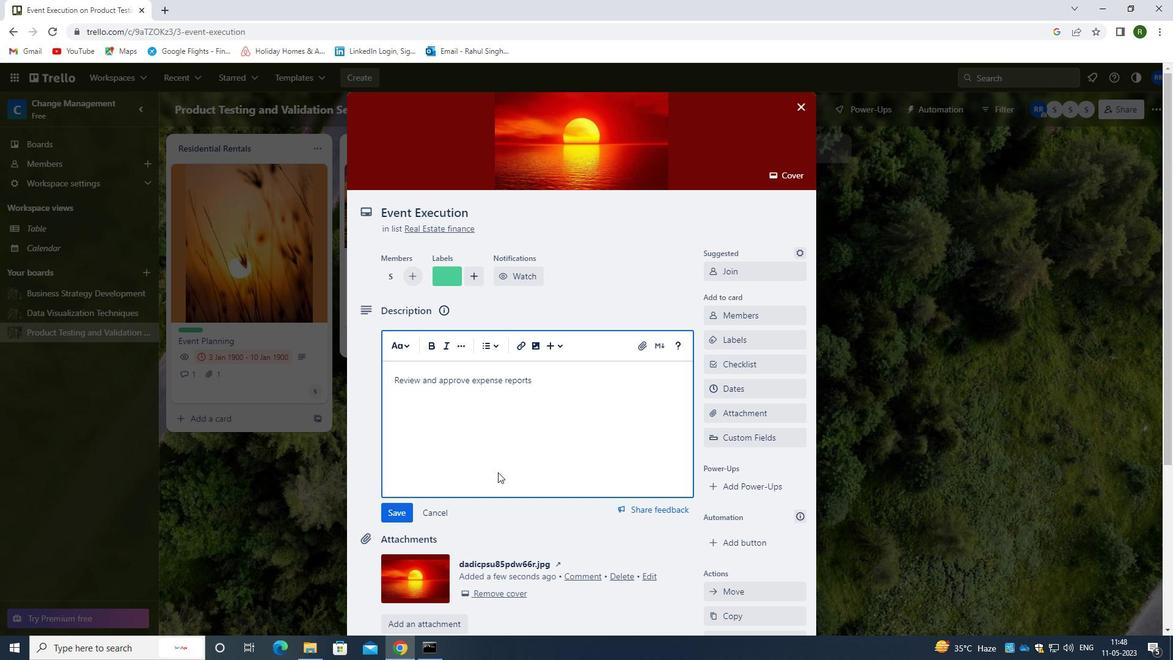 
Action: Mouse moved to (507, 495)
Screenshot: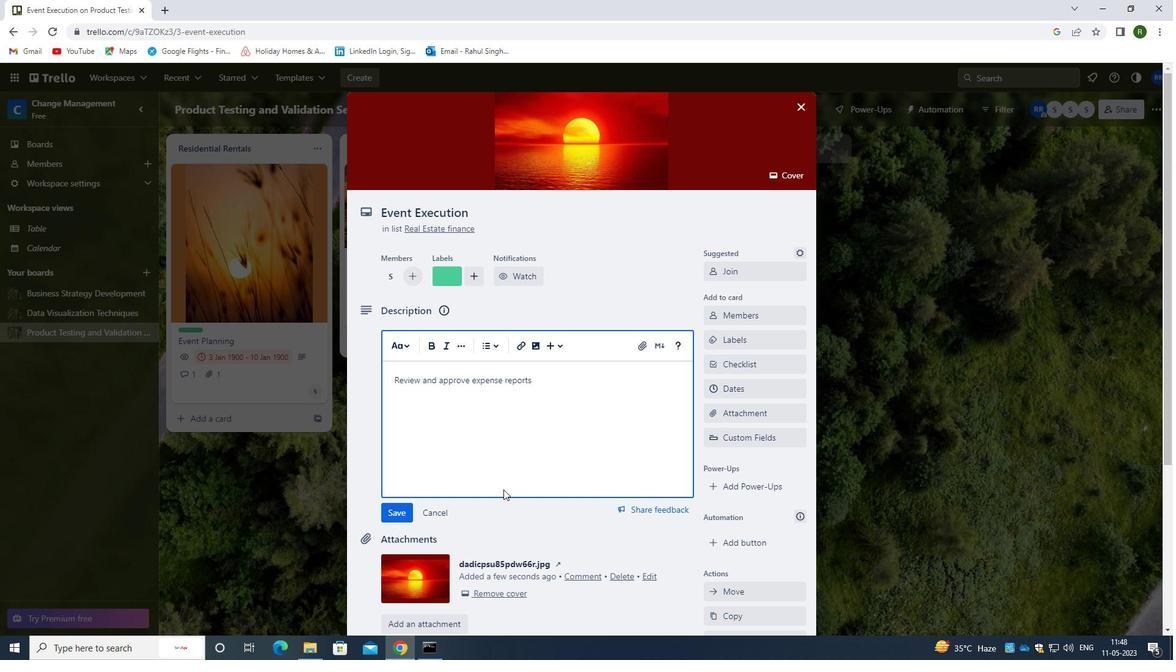 
Action: Mouse scrolled (507, 495) with delta (0, 0)
Screenshot: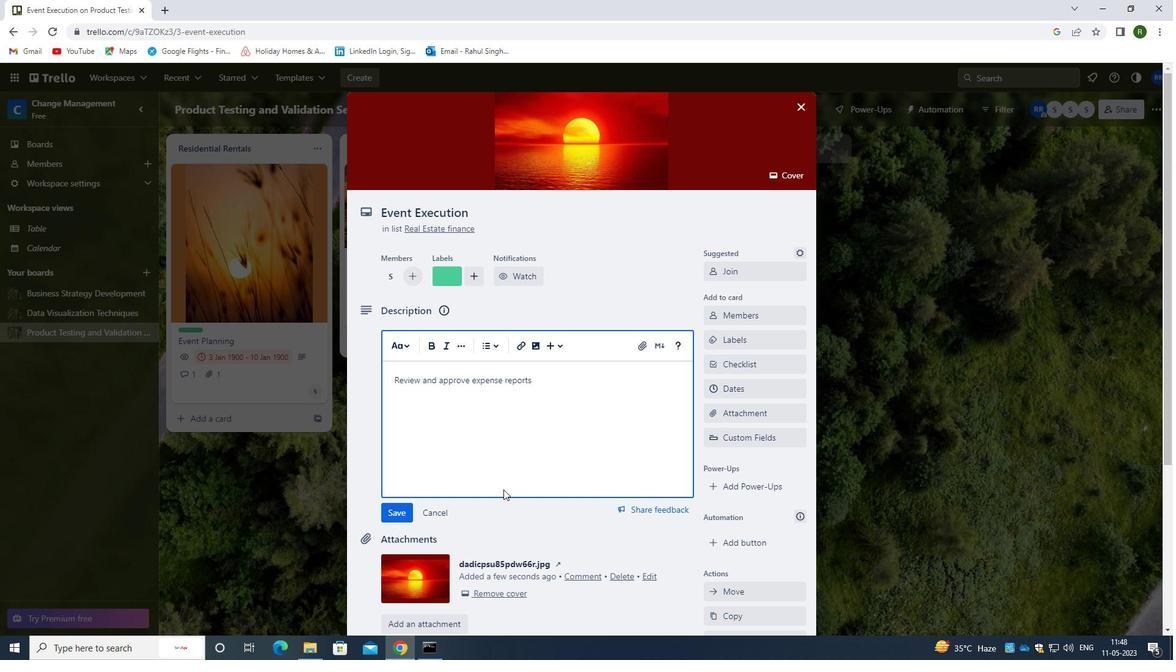 
Action: Mouse moved to (398, 388)
Screenshot: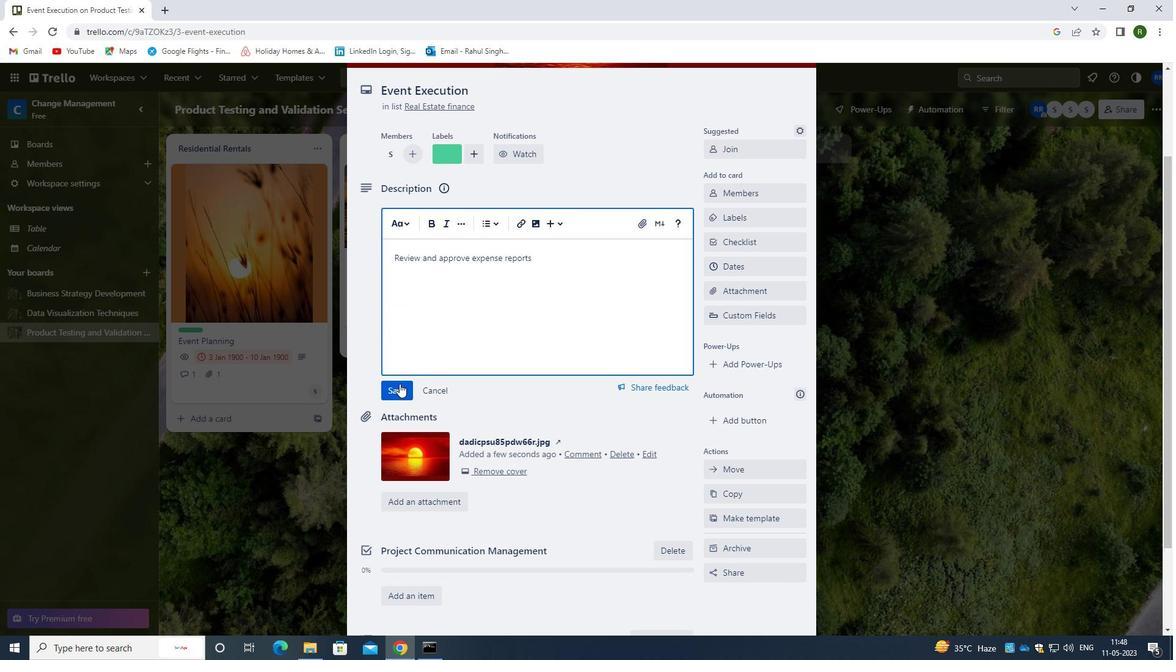 
Action: Mouse pressed left at (398, 388)
Screenshot: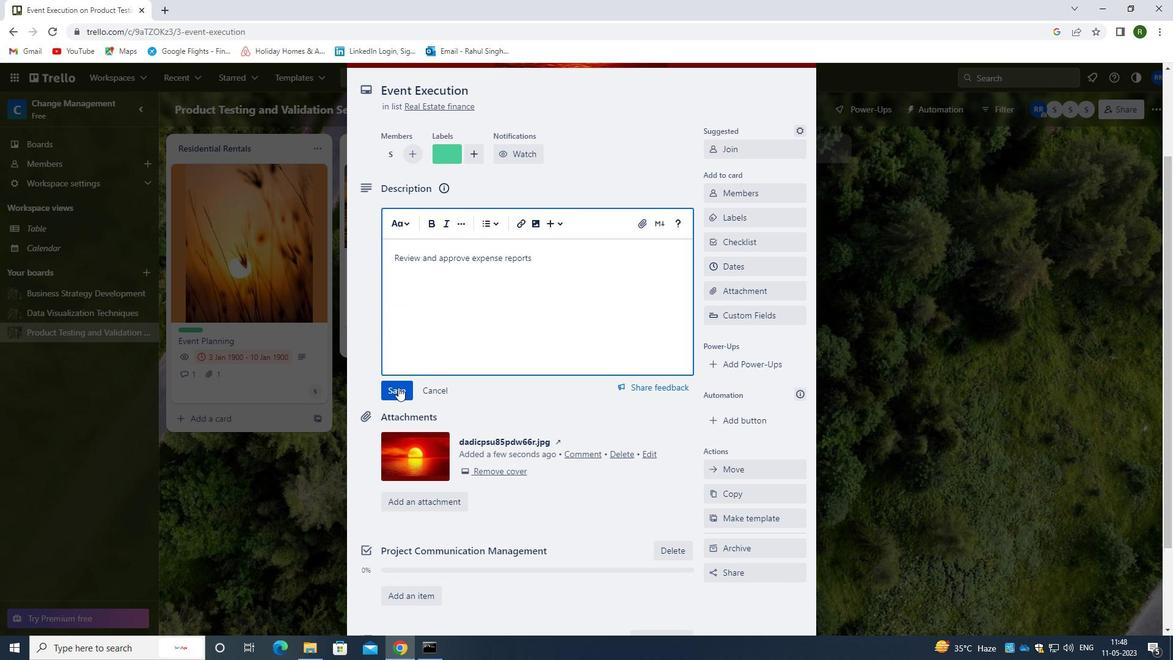 
Action: Mouse moved to (495, 340)
Screenshot: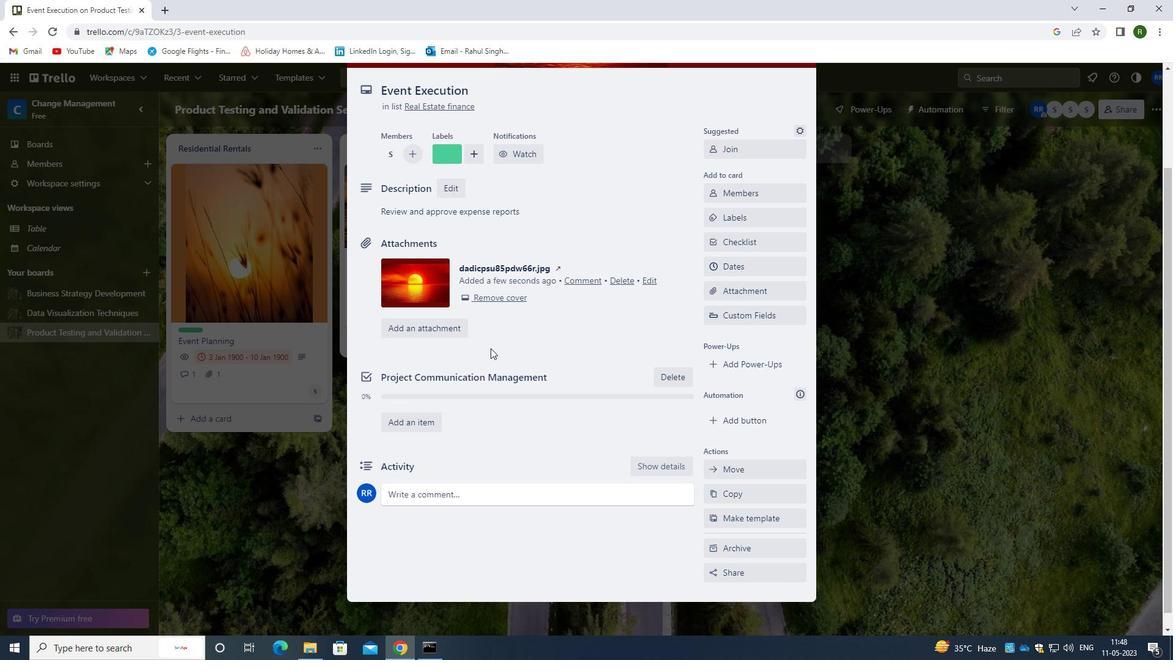 
Action: Mouse scrolled (495, 339) with delta (0, 0)
Screenshot: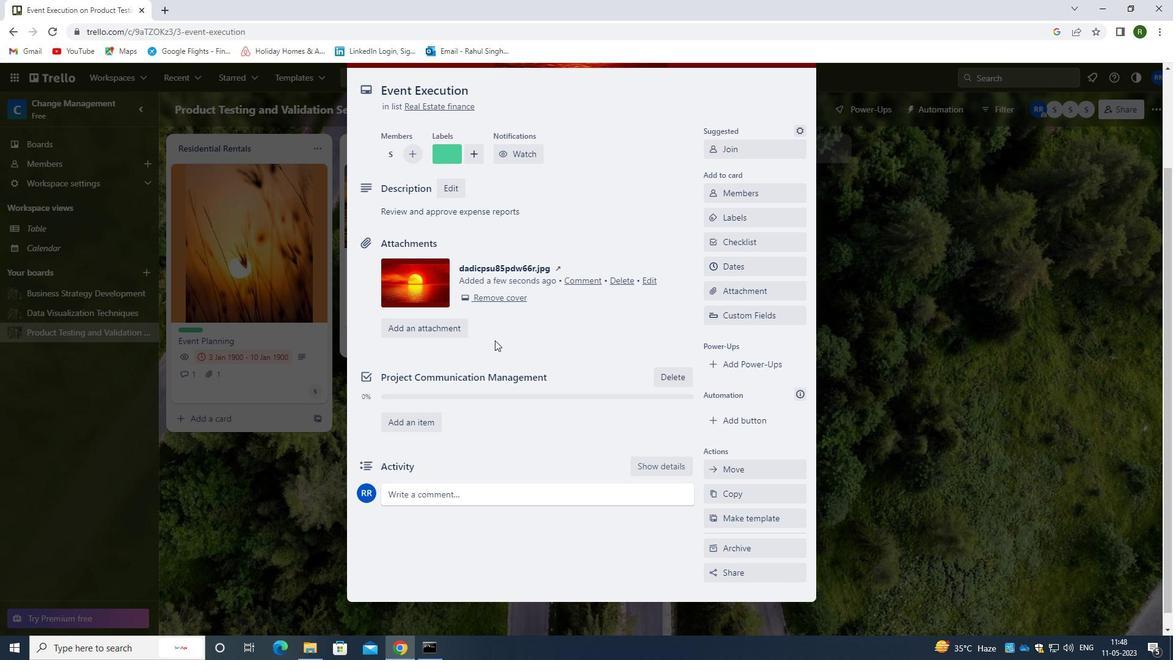 
Action: Mouse moved to (454, 484)
Screenshot: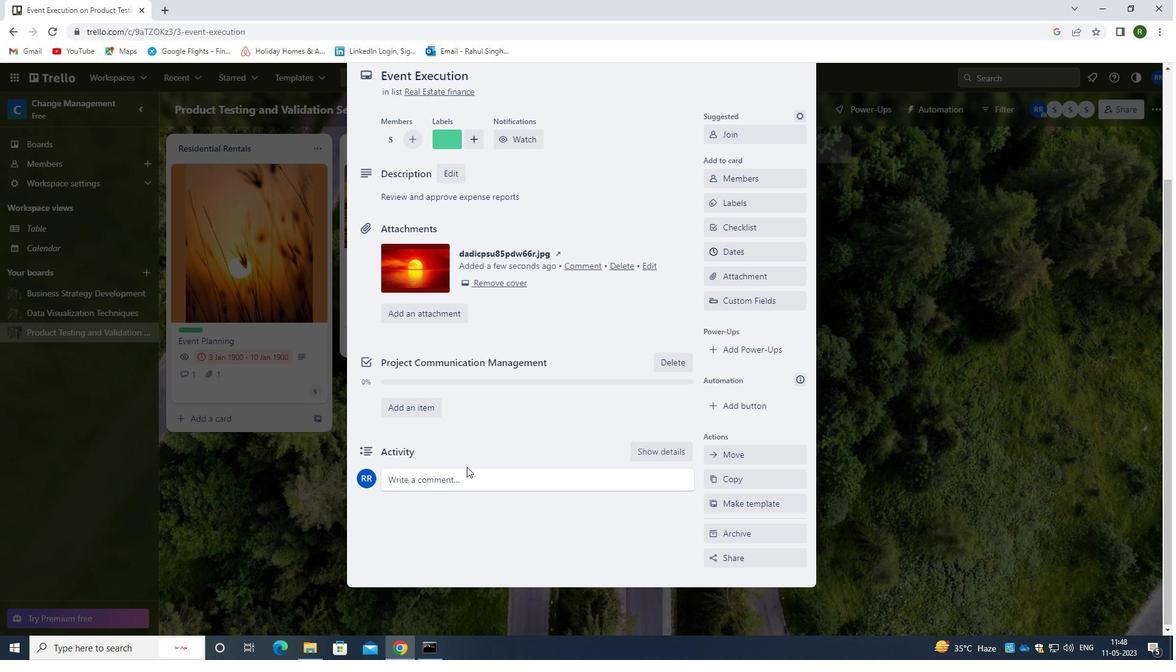 
Action: Mouse pressed left at (454, 484)
Screenshot: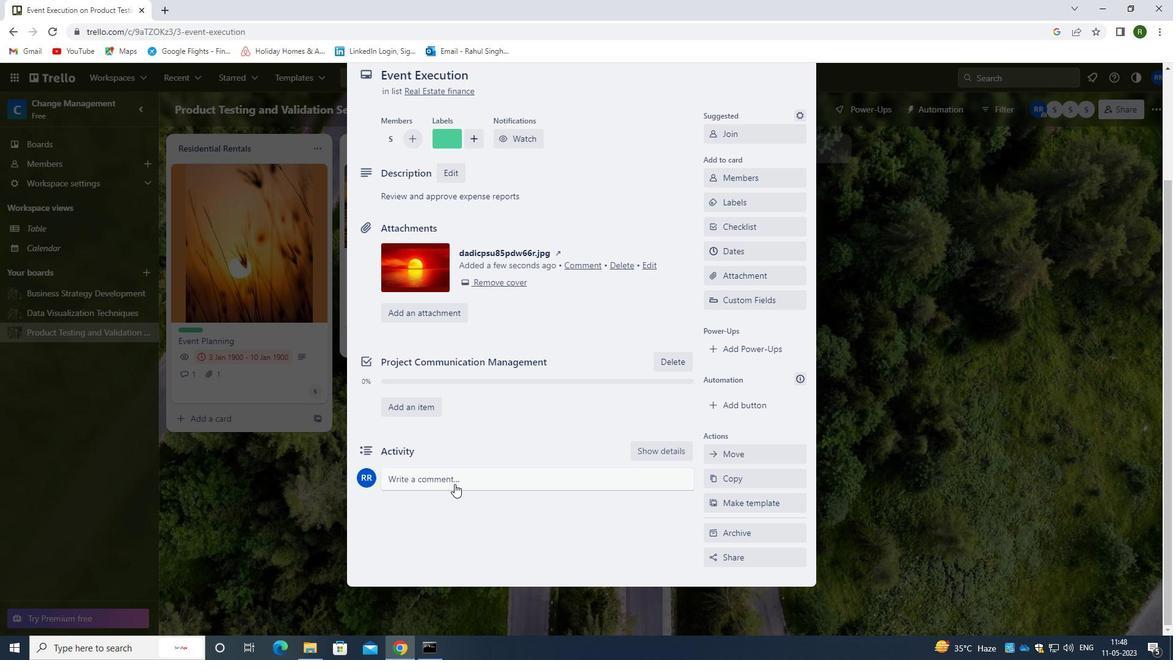
Action: Mouse moved to (449, 520)
Screenshot: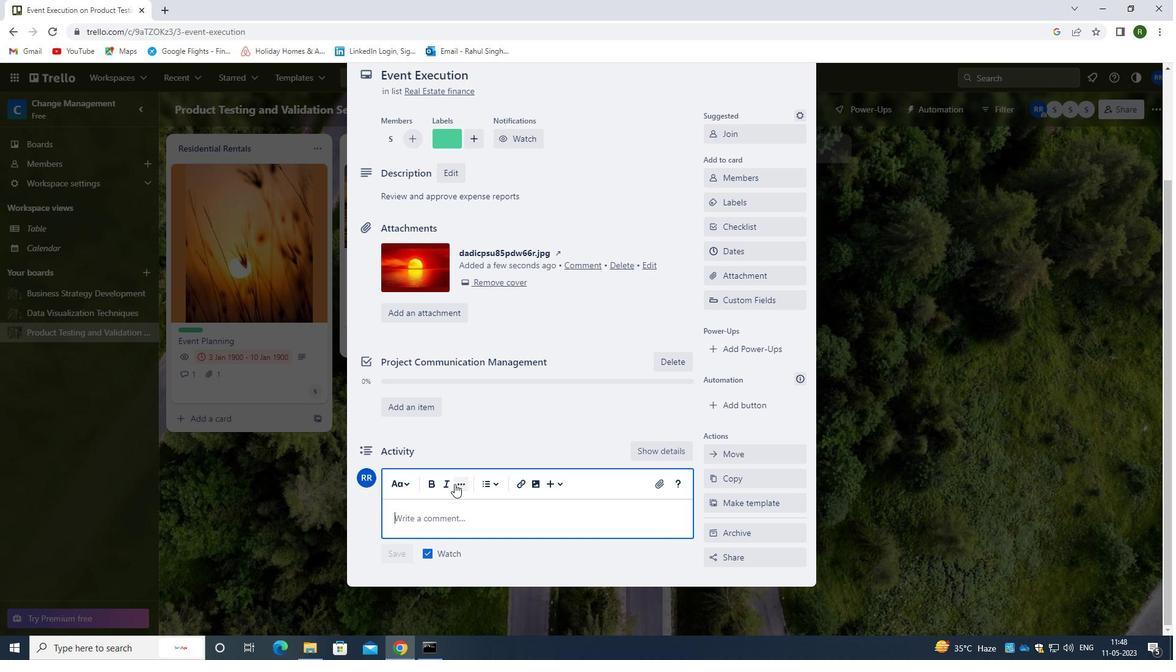 
Action: Mouse pressed left at (449, 520)
Screenshot: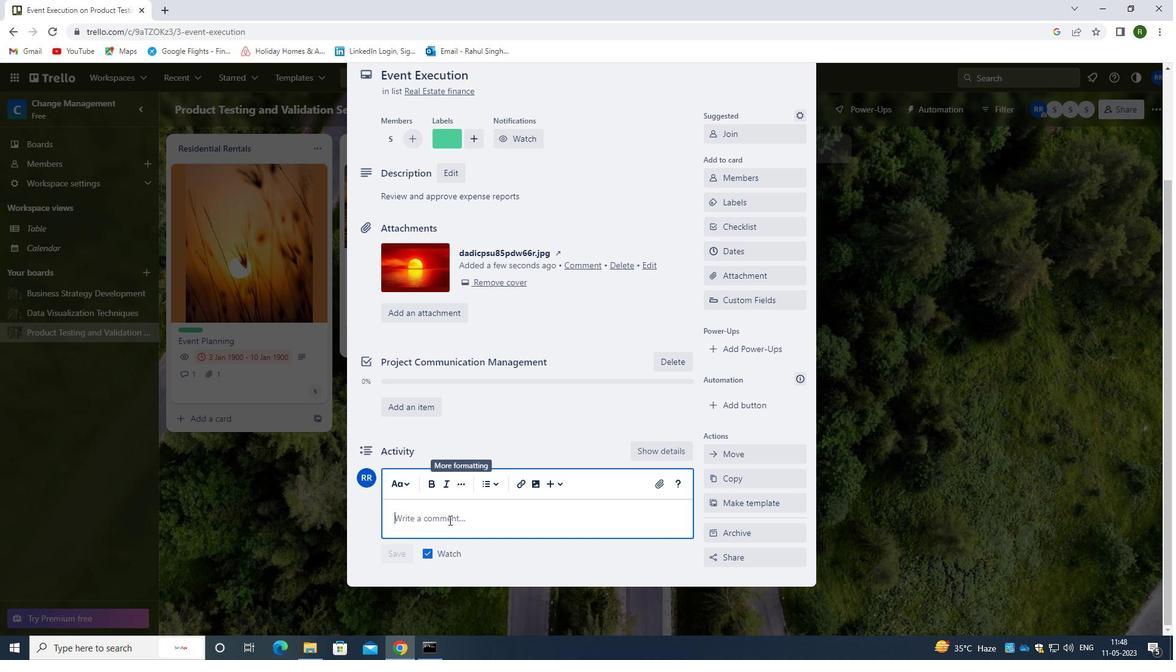 
Action: Mouse moved to (435, 520)
Screenshot: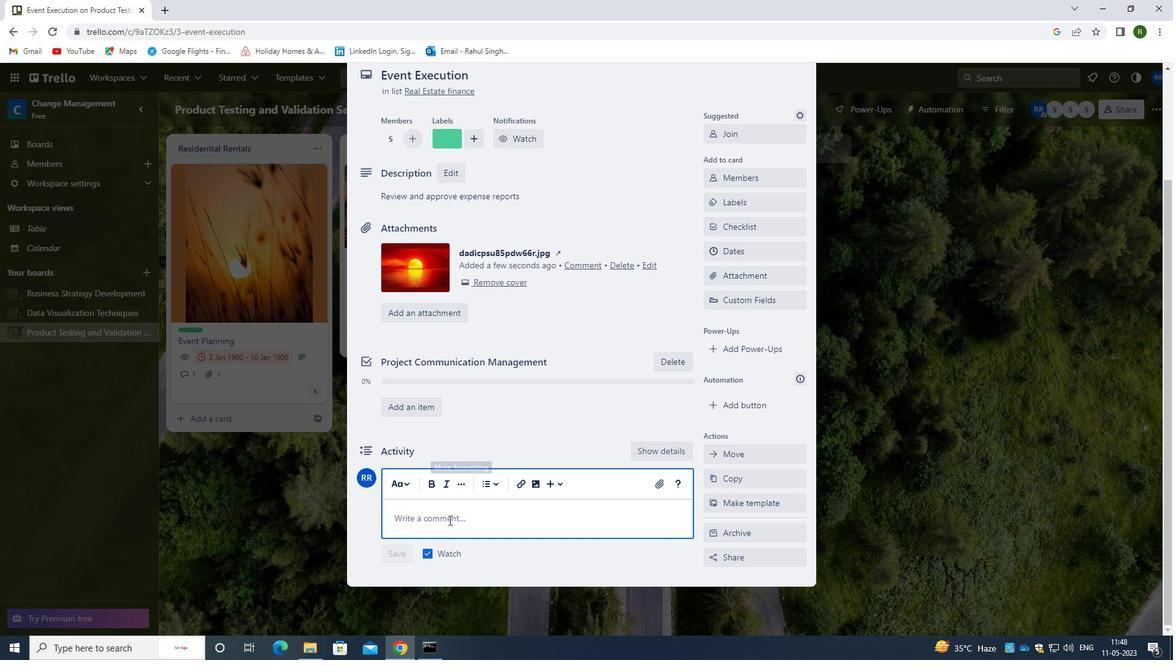 
Action: Key pressed <Key.caps_lock>L<Key.caps_lock>ET<Key.space>US<Key.space>APPROACH<Key.space>THIS<Key.space>TASK<Key.space>WITH<Key.space>A<Key.space>SENCE<Key.backspace><Key.backspace>SE<Key.space>OF<Key.space>OWNERSHIP<Key.space>AND<Key.space>RESPONSIBILITY,<Key.space>RECOGNIZING<Key.space>THAT<Key.space>ITS<Key.space>SUCCESS<Key.space>IS<Key.space>OUR<Key.space>RESPONSIN<Key.backspace>BILITY<Key.space>
Screenshot: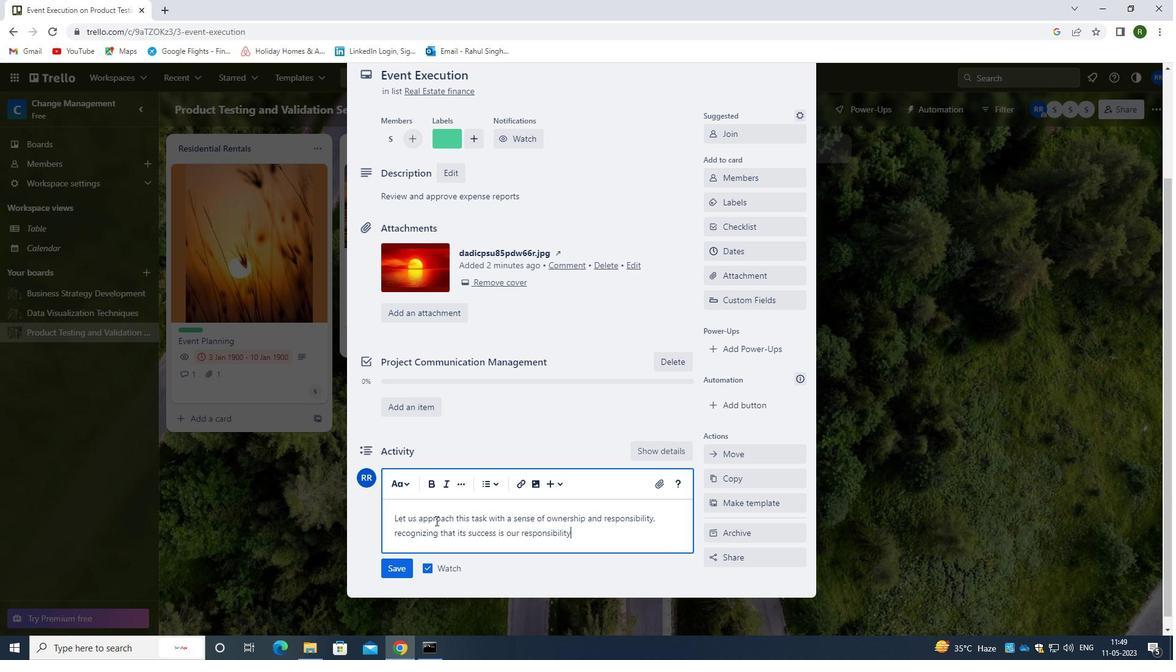 
Action: Mouse moved to (397, 572)
Screenshot: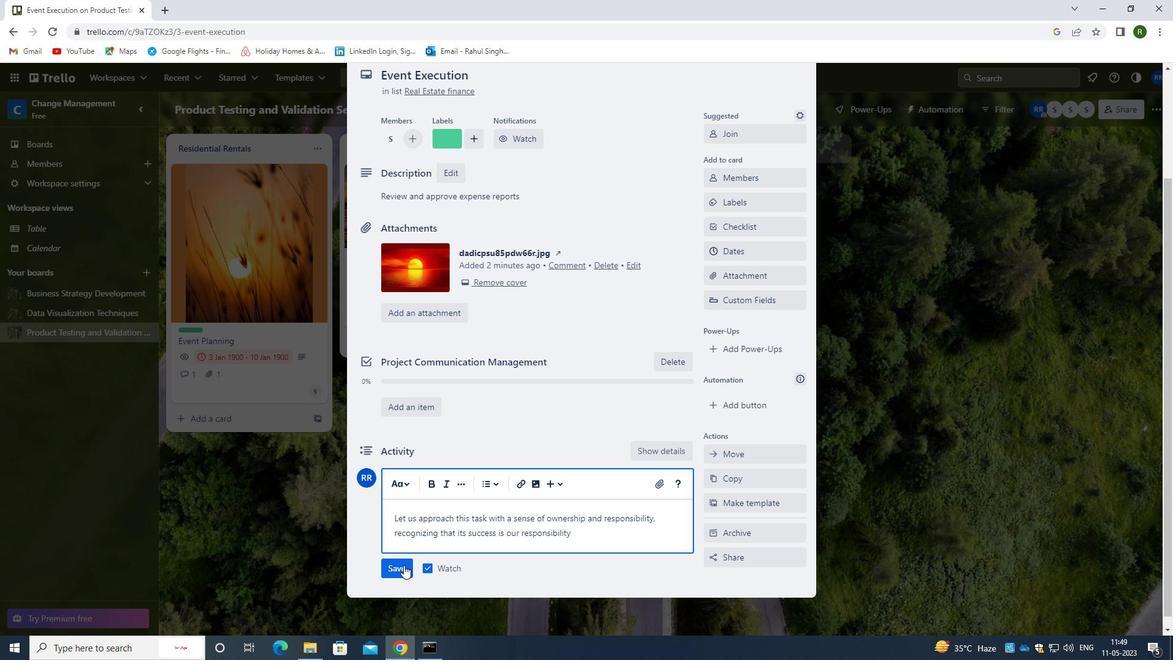 
Action: Mouse pressed left at (397, 572)
Screenshot: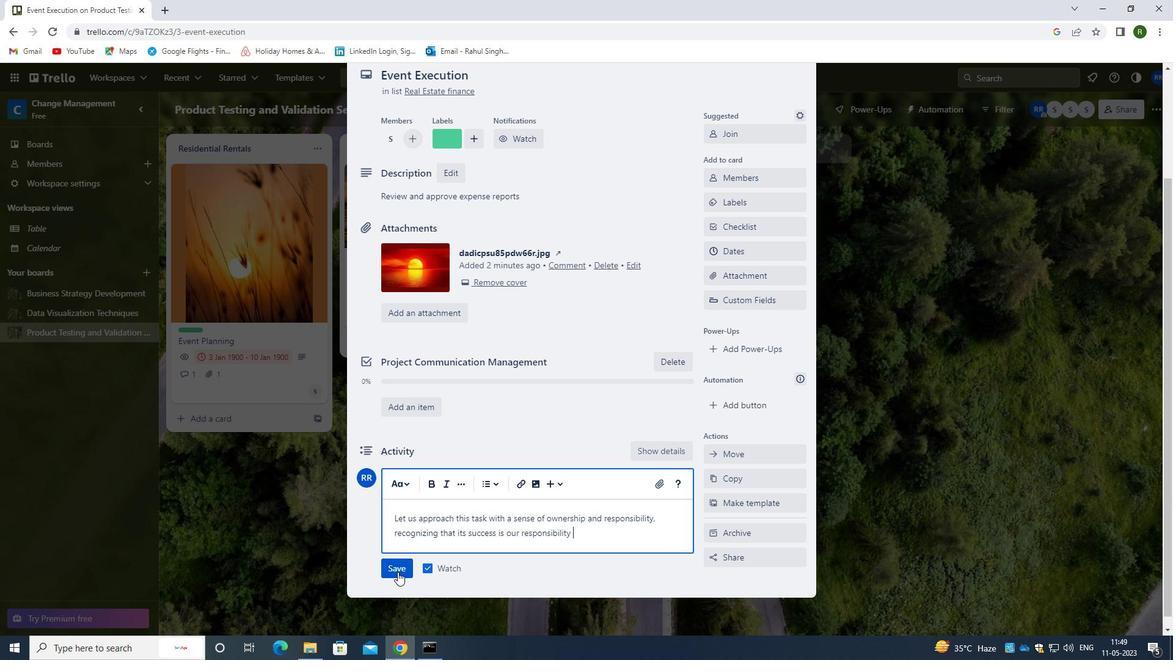 
Action: Mouse moved to (732, 255)
Screenshot: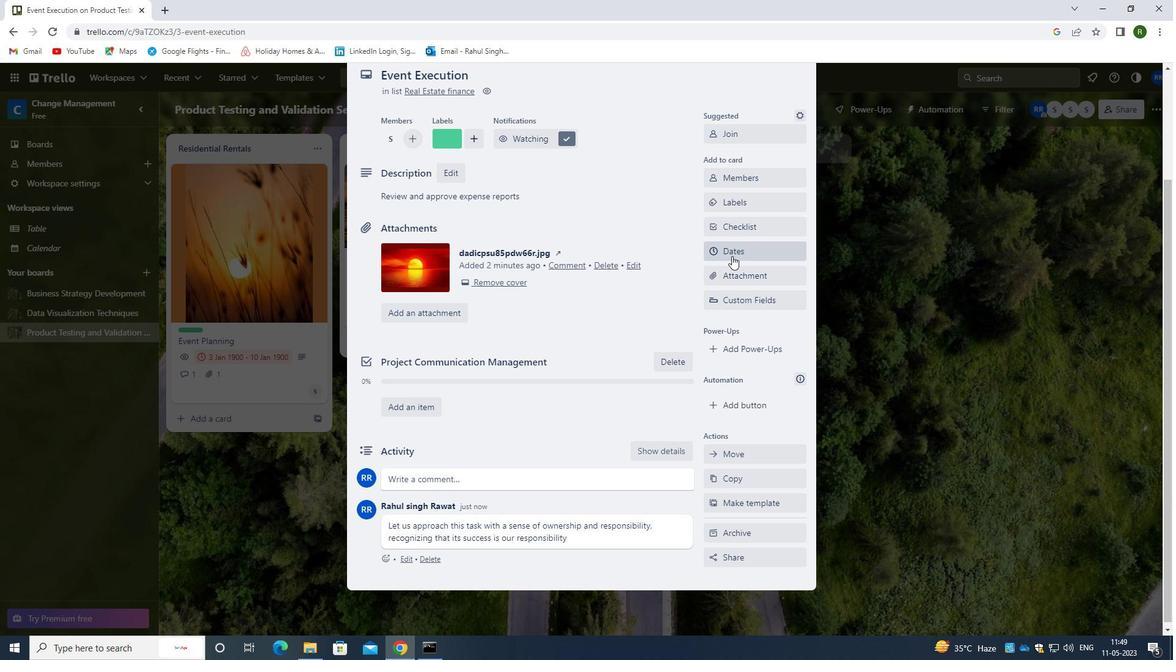 
Action: Mouse pressed left at (732, 255)
Screenshot: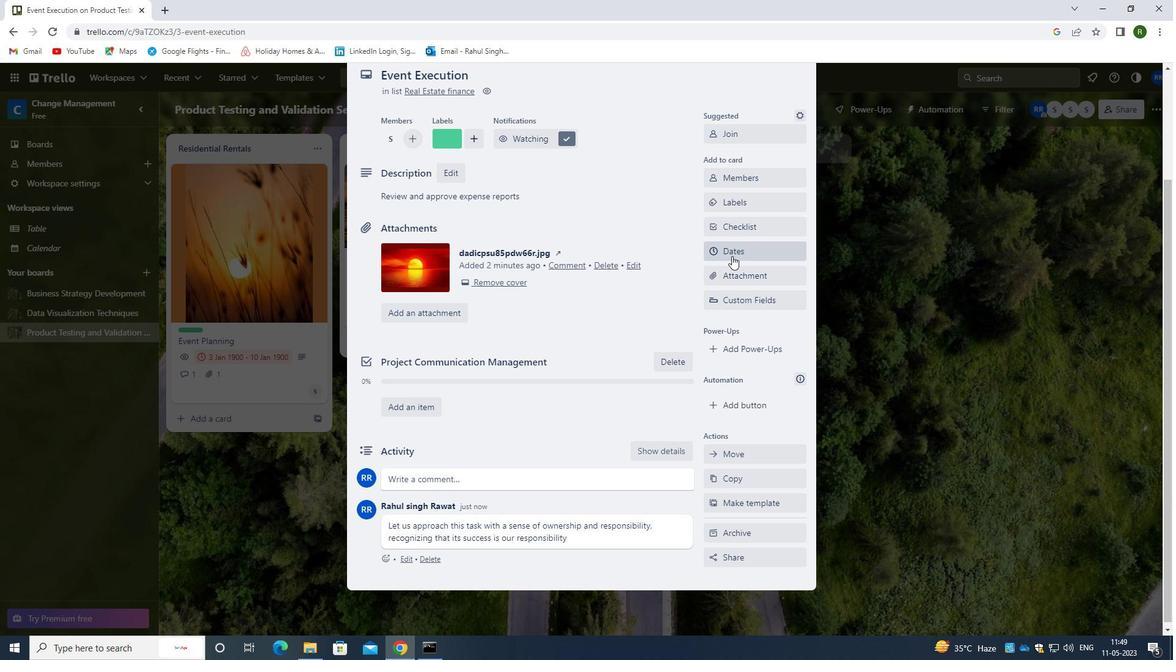 
Action: Mouse moved to (721, 333)
Screenshot: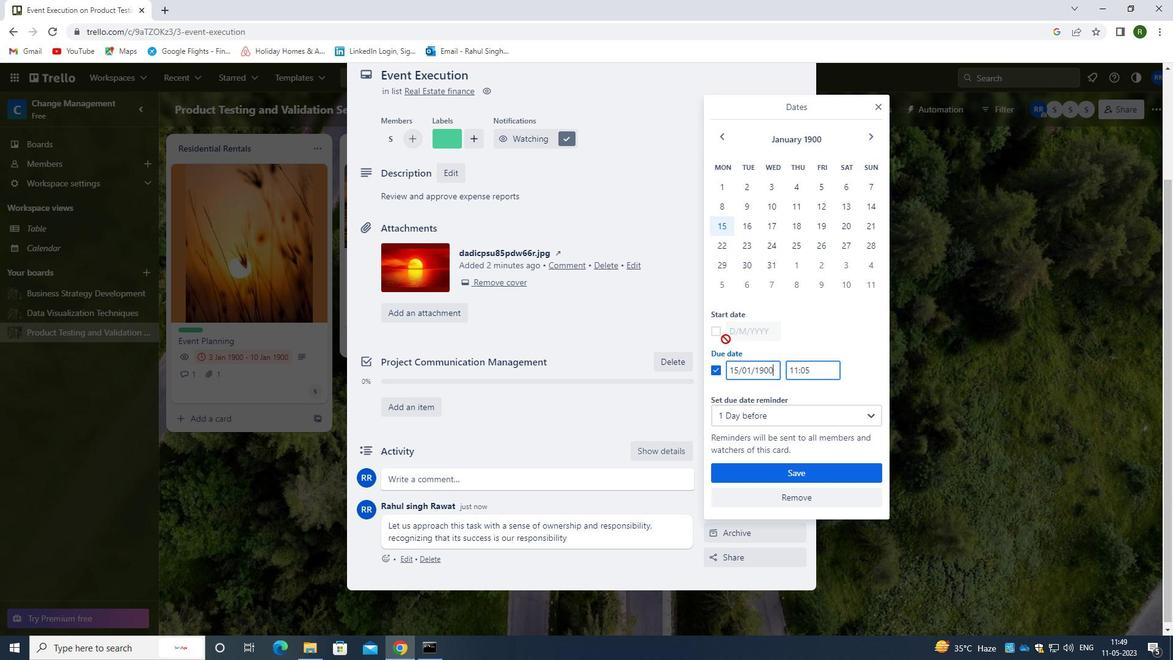 
Action: Mouse pressed left at (721, 333)
Screenshot: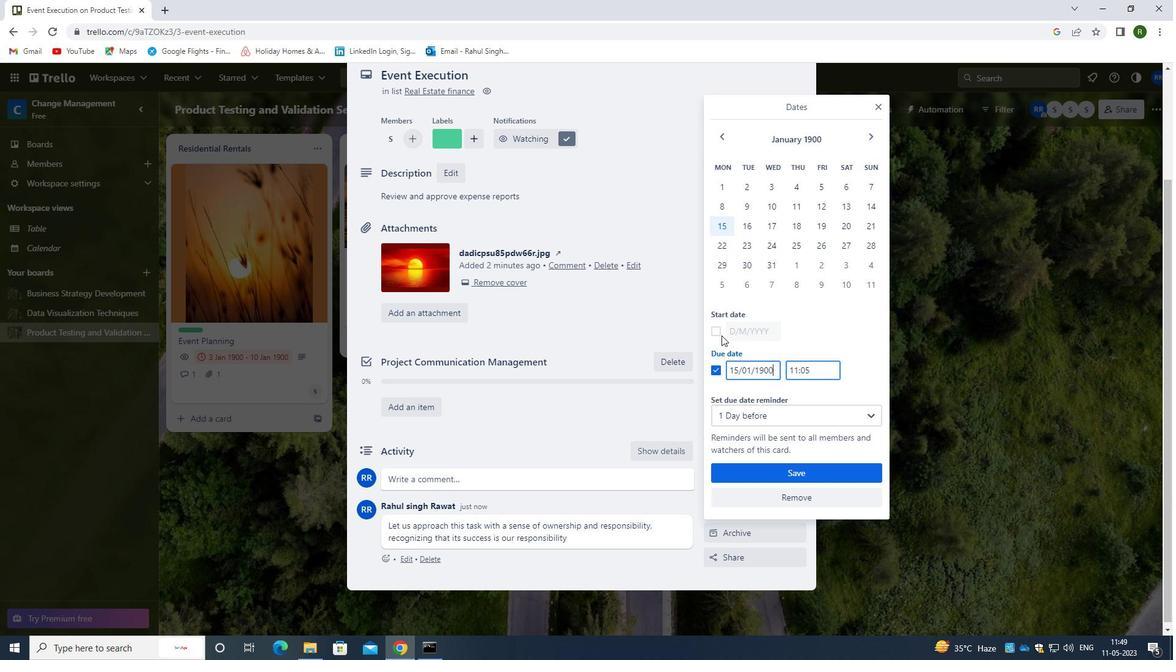 
Action: Mouse moved to (737, 330)
Screenshot: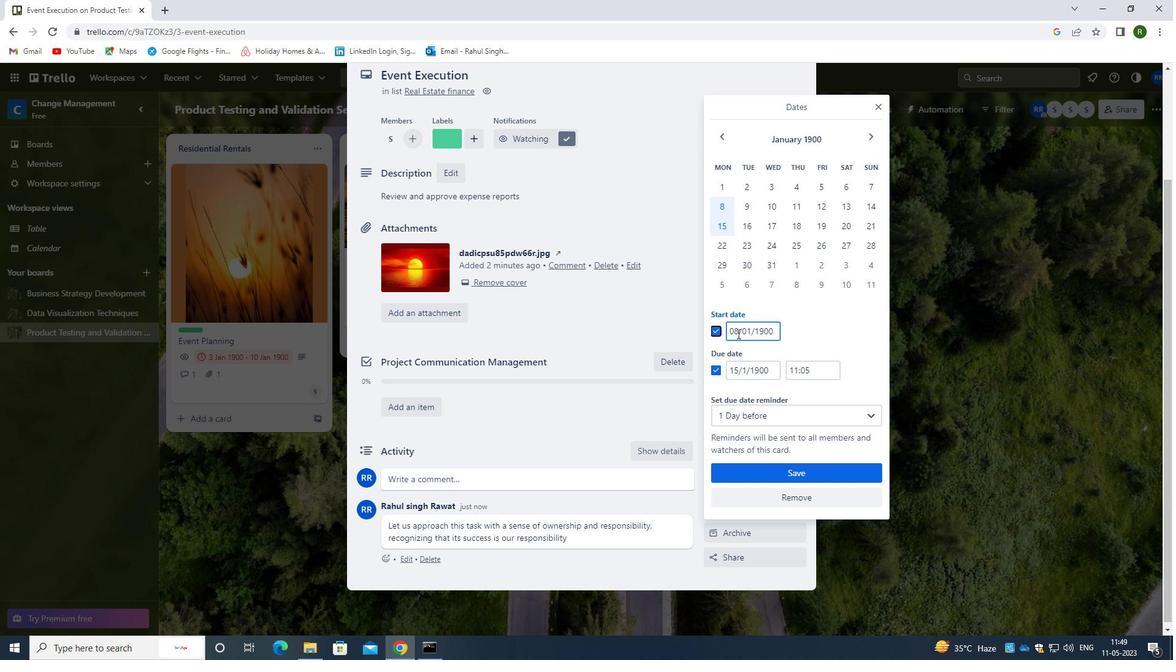 
Action: Mouse pressed left at (737, 330)
Screenshot: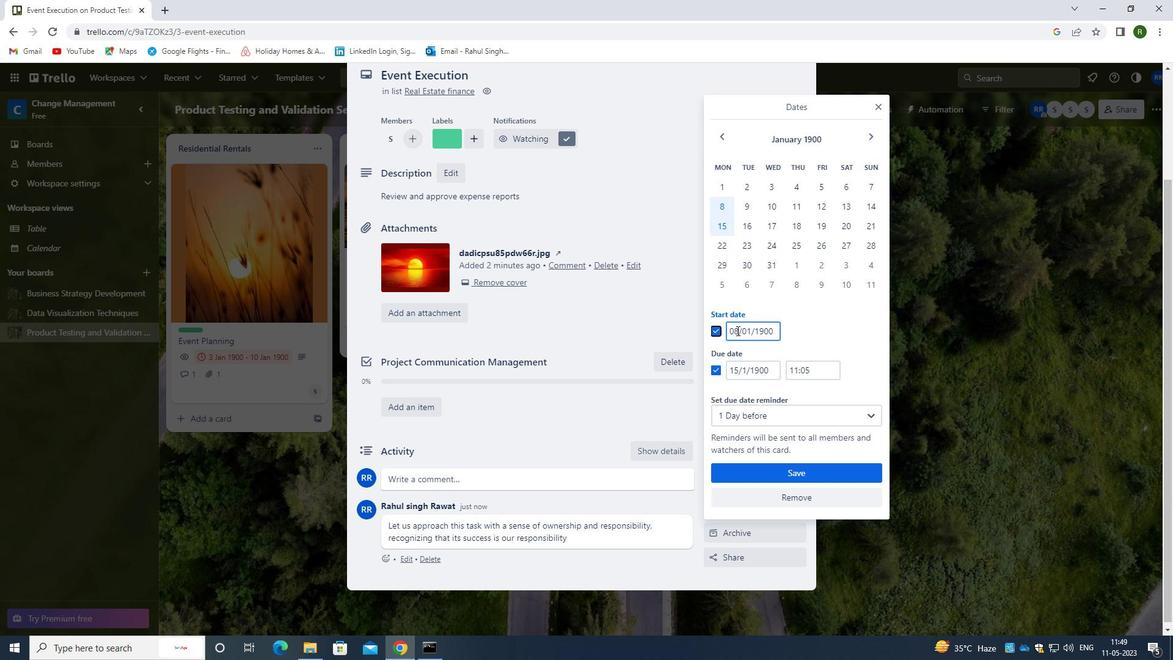 
Action: Mouse moved to (735, 332)
Screenshot: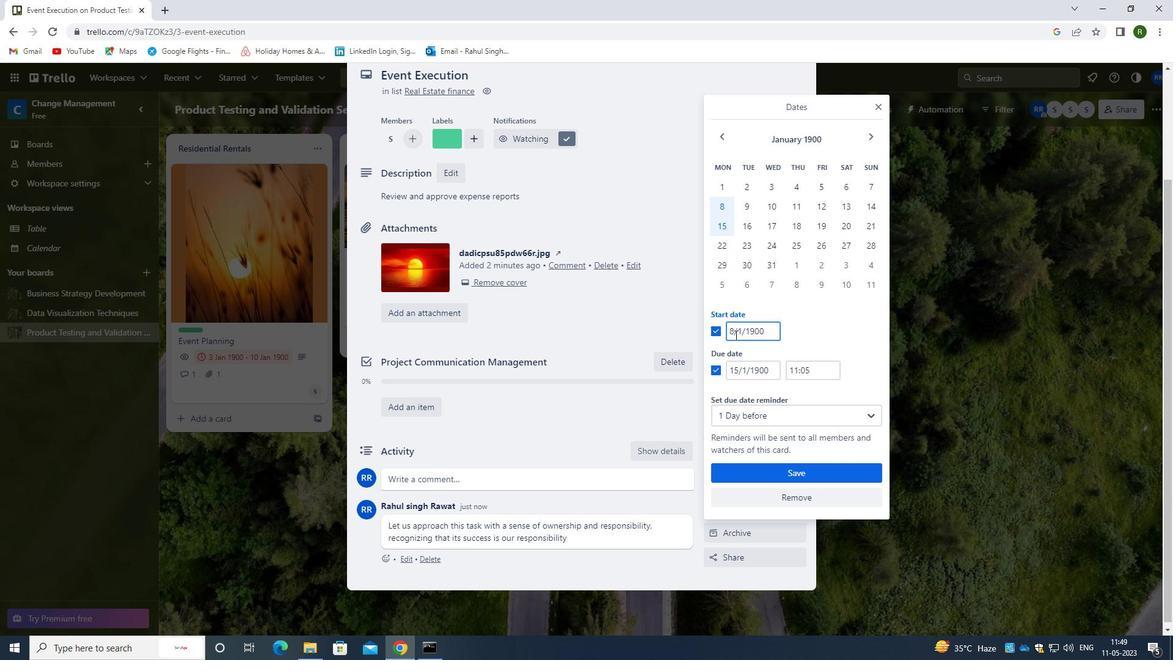 
Action: Mouse pressed left at (735, 332)
Screenshot: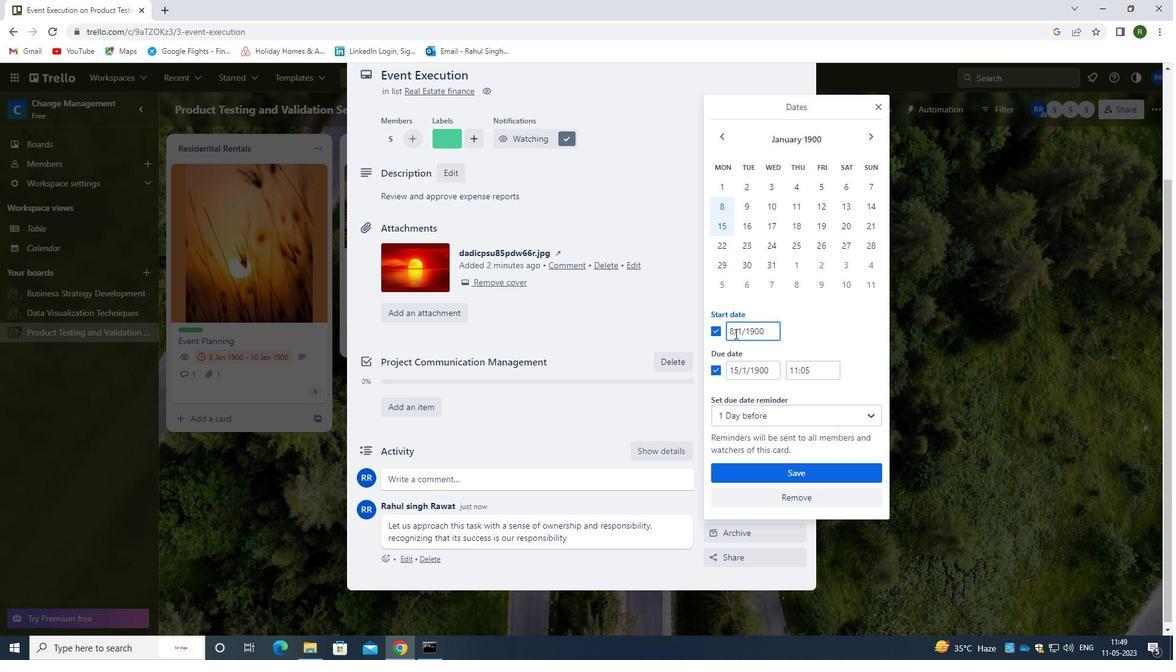 
Action: Mouse moved to (745, 336)
Screenshot: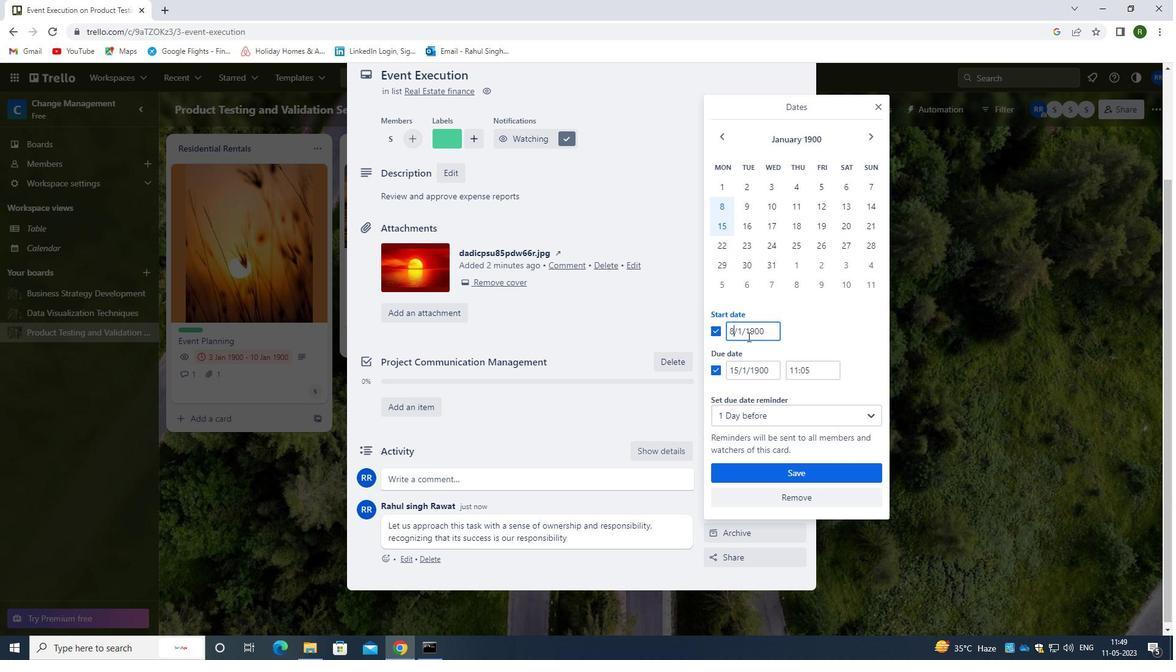 
Action: Key pressed <Key.backspace>
Screenshot: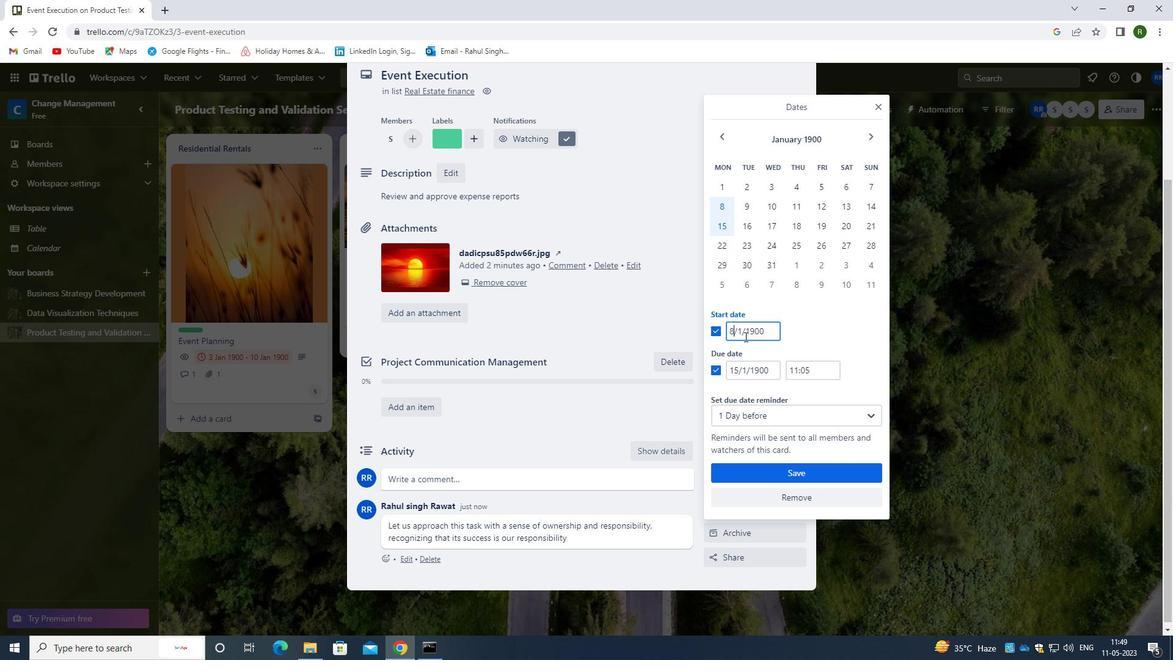 
Action: Mouse moved to (745, 336)
Screenshot: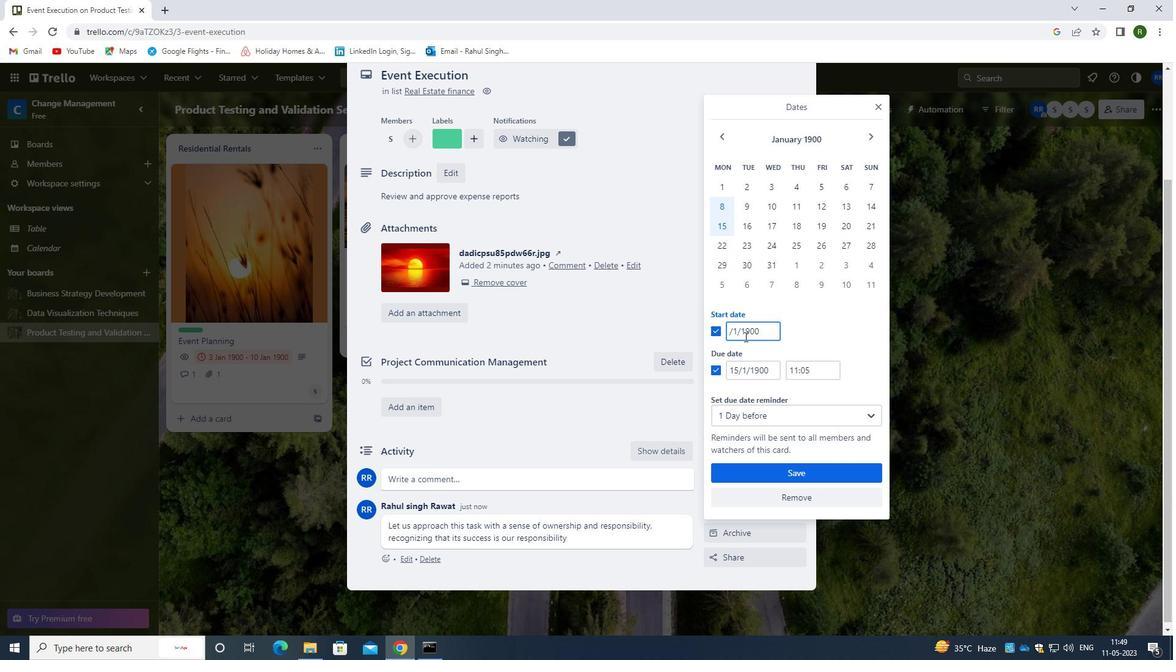 
Action: Key pressed 09
Screenshot: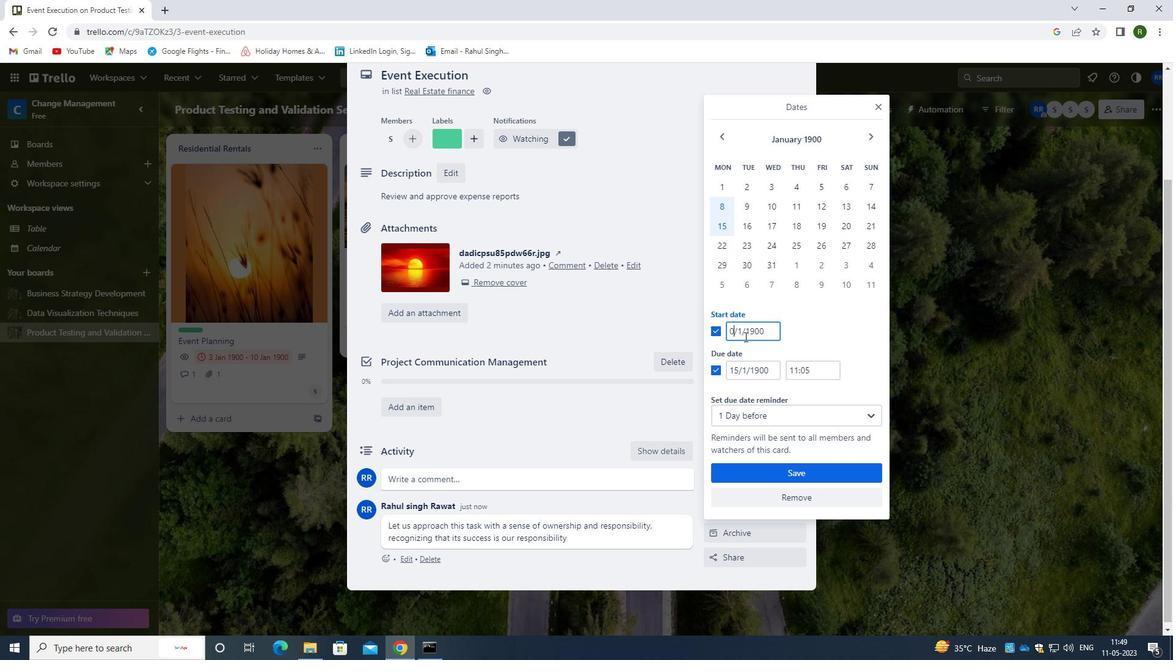 
Action: Mouse moved to (737, 369)
Screenshot: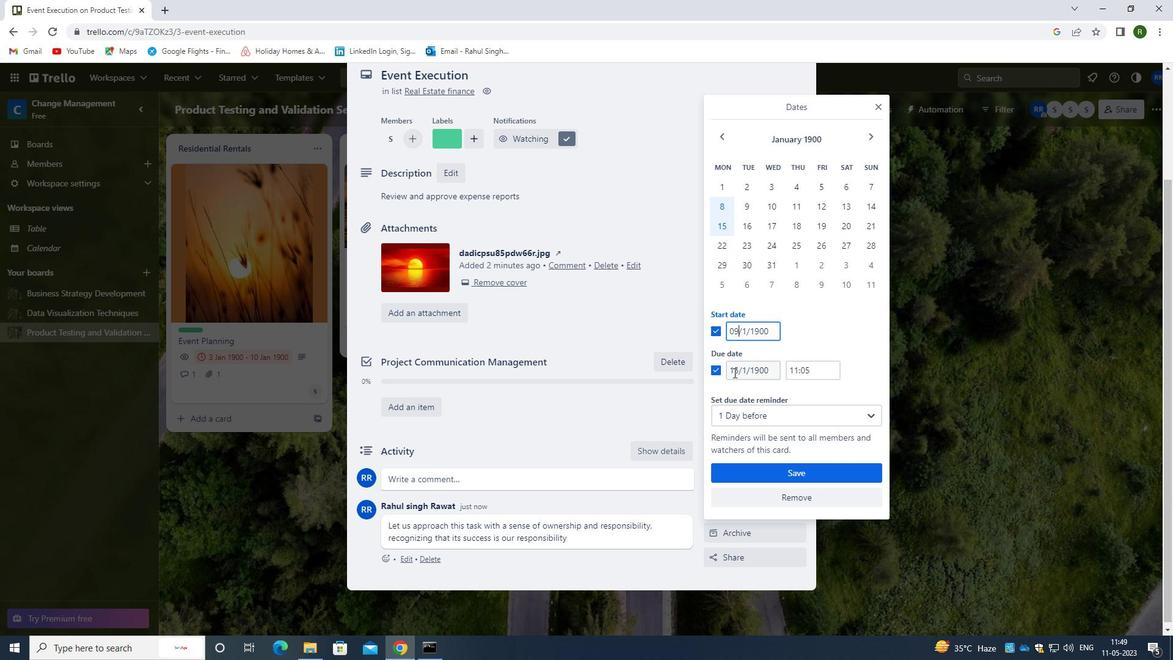 
Action: Mouse pressed left at (737, 369)
Screenshot: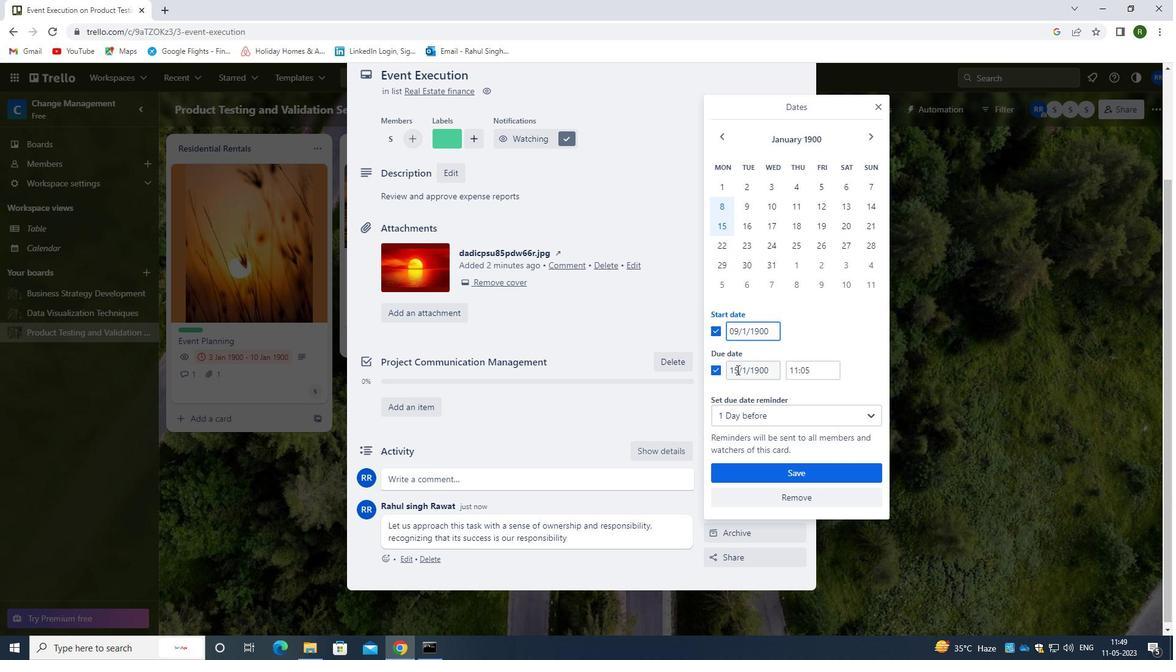 
Action: Mouse moved to (750, 373)
Screenshot: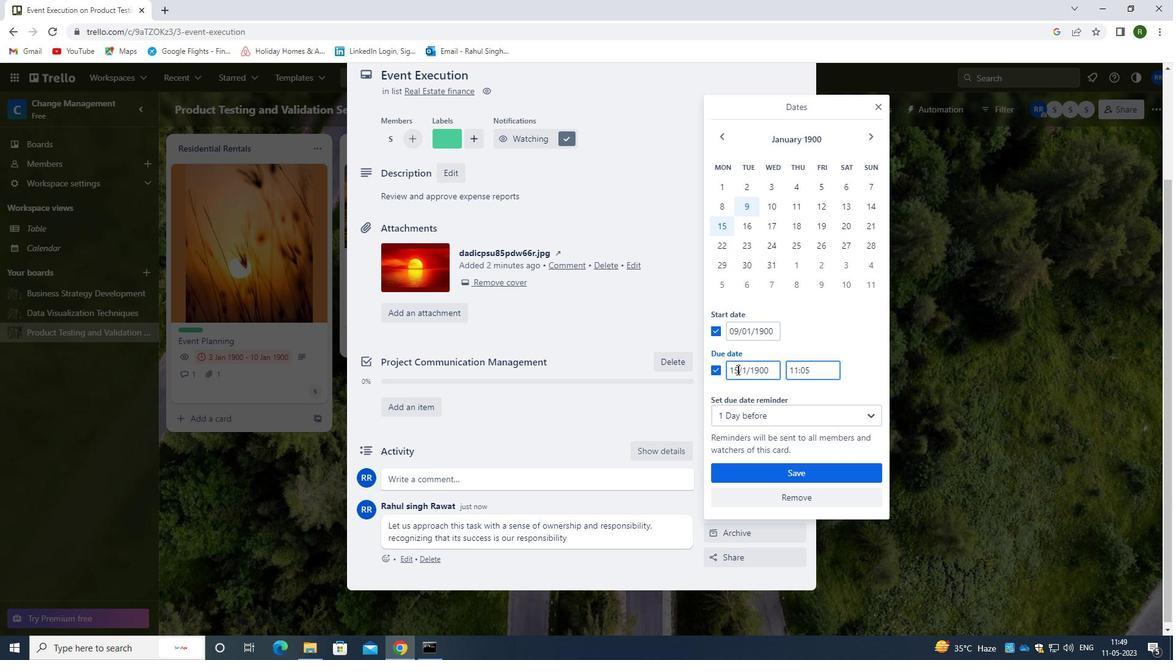 
Action: Key pressed <Key.backspace>16
Screenshot: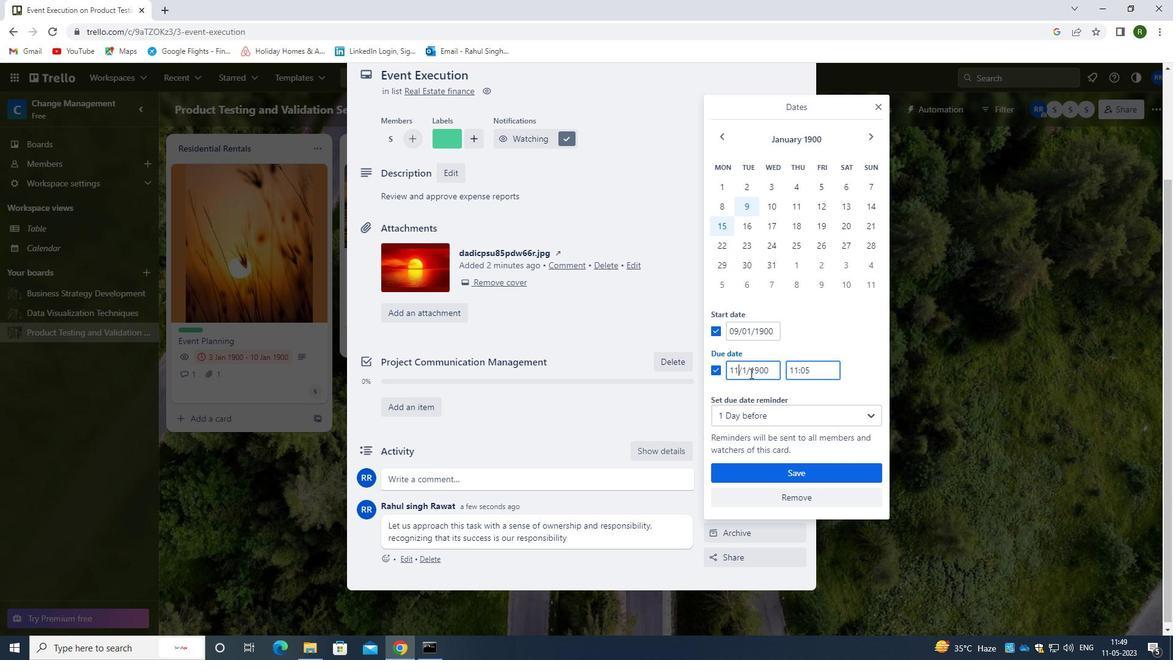 
Action: Mouse moved to (732, 369)
Screenshot: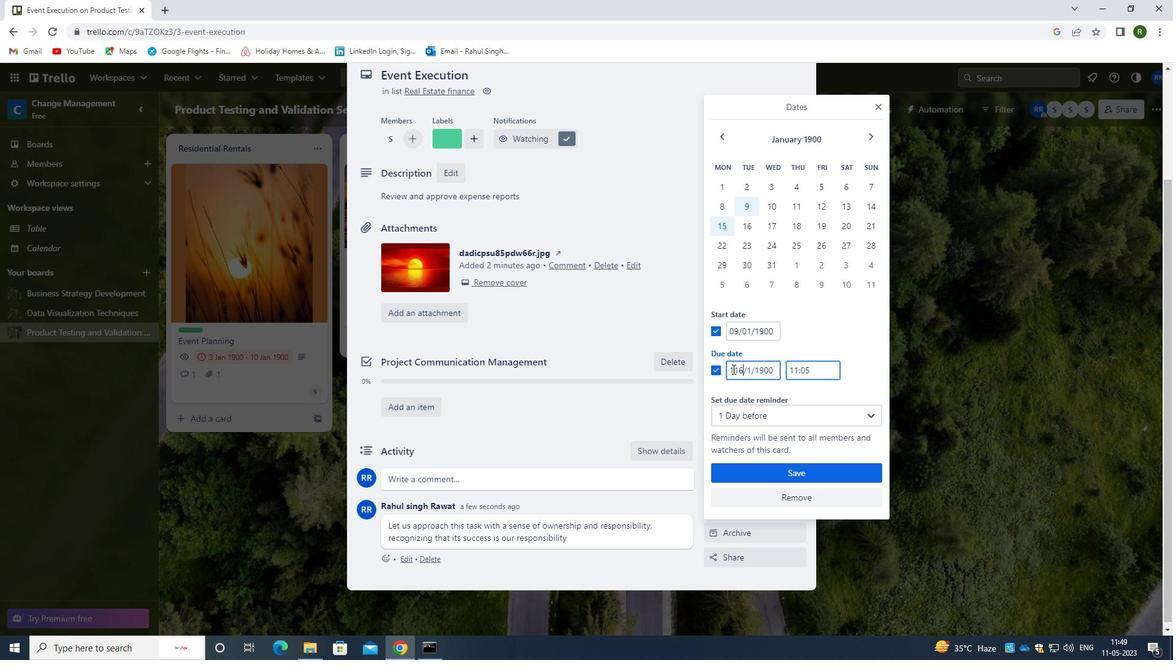 
Action: Mouse pressed left at (732, 369)
Screenshot: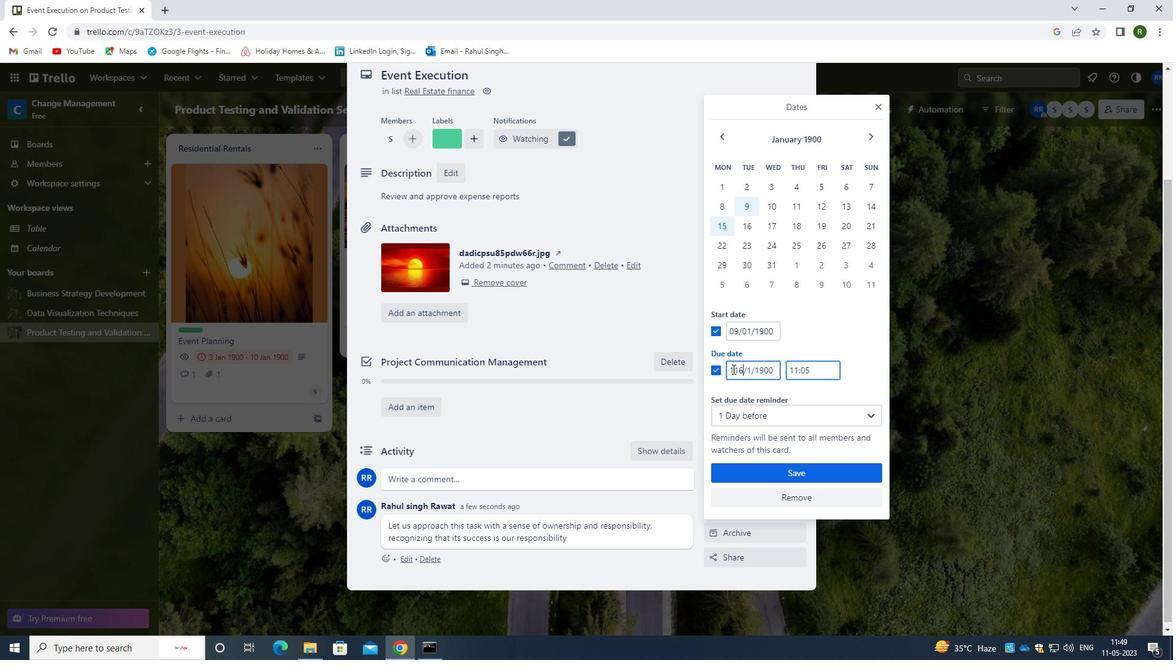 
Action: Mouse moved to (744, 377)
Screenshot: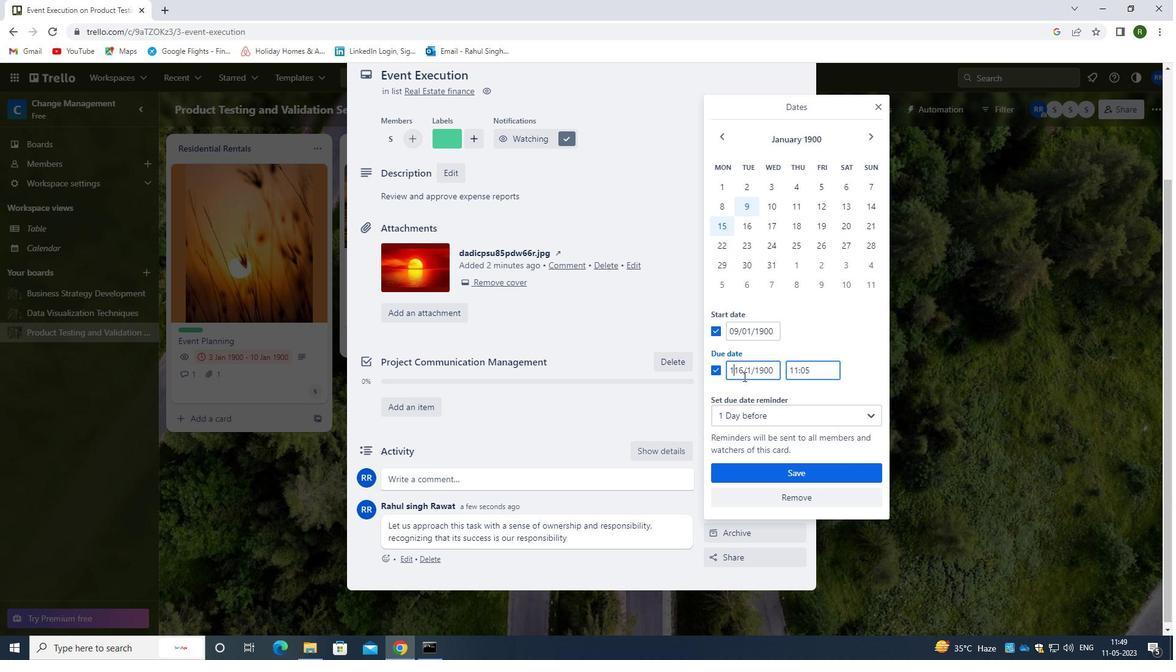 
Action: Key pressed <Key.backspace>
Screenshot: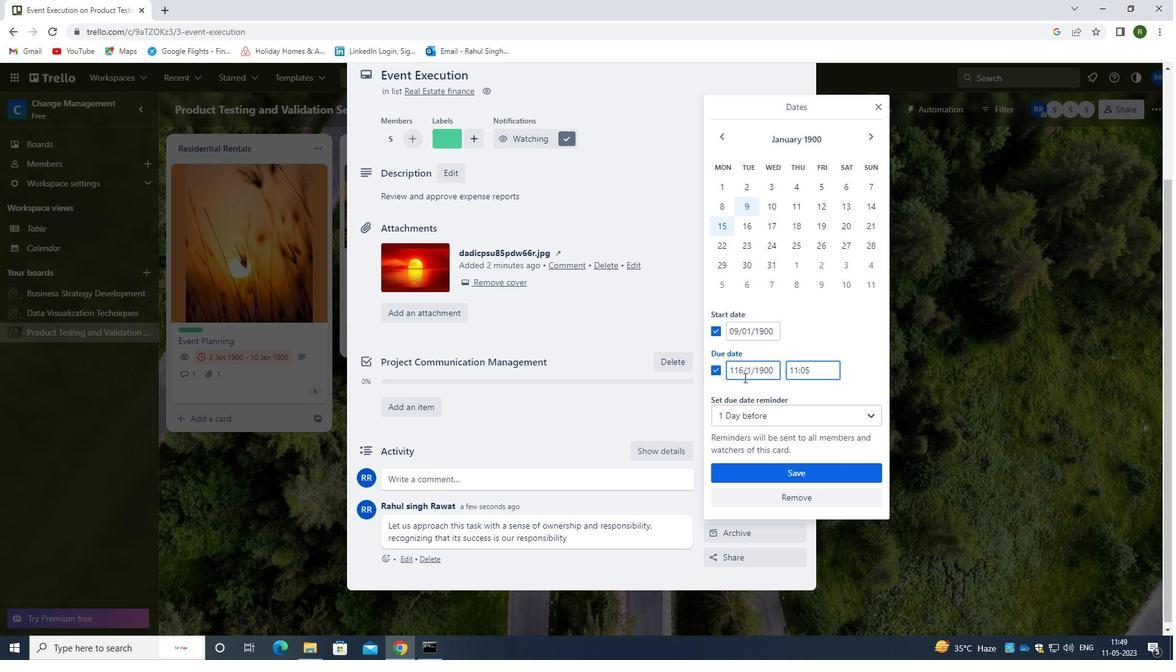 
Action: Mouse moved to (827, 474)
Screenshot: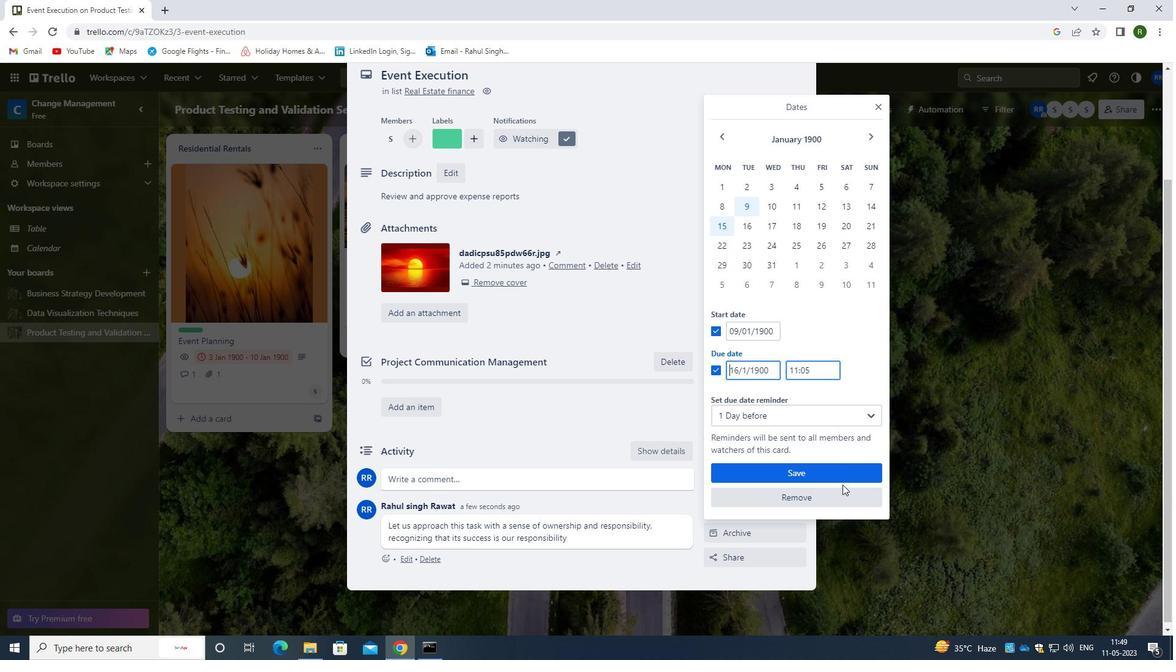 
Action: Mouse pressed left at (827, 474)
Screenshot: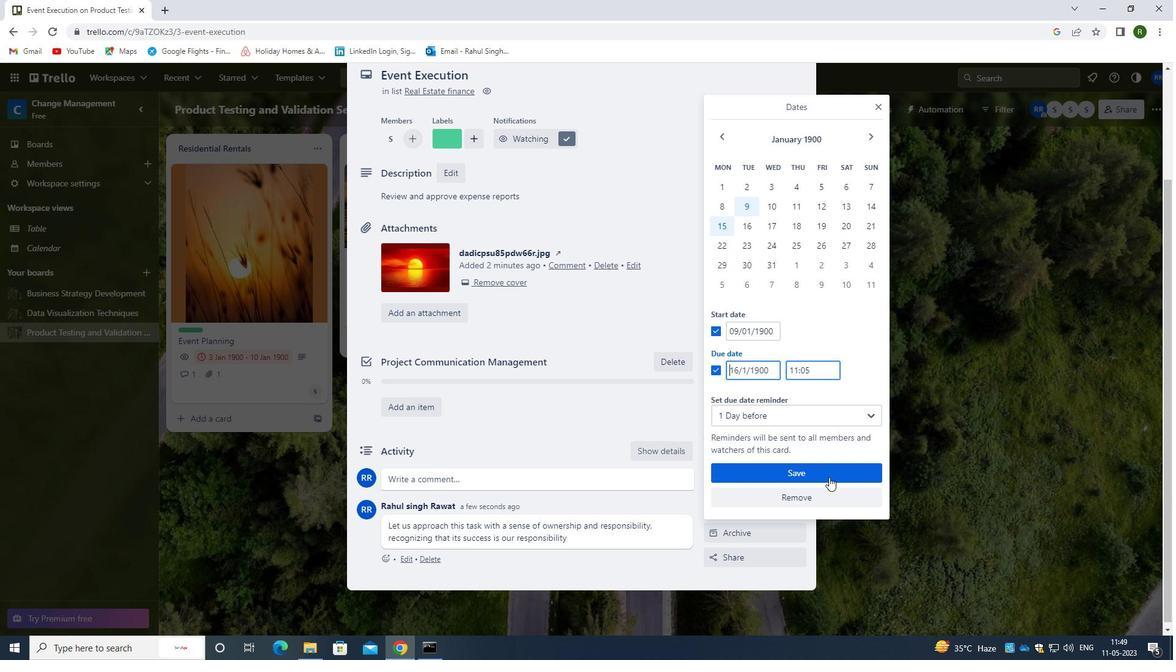 
Action: Mouse moved to (835, 454)
Screenshot: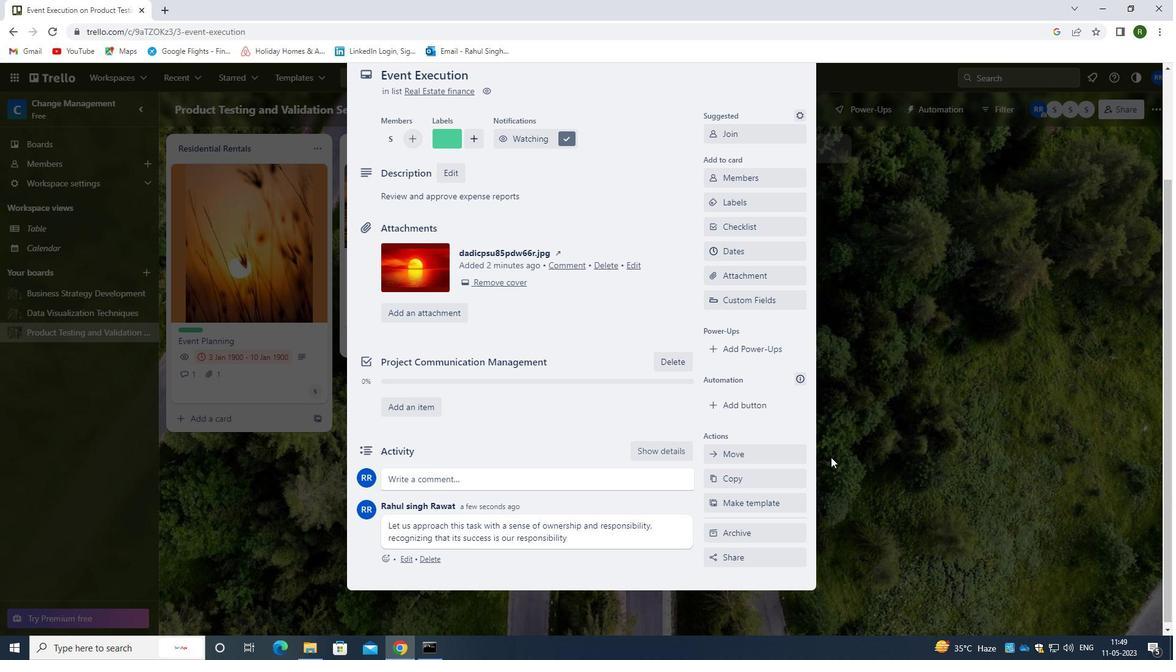 
Action: Mouse scrolled (835, 455) with delta (0, 0)
Screenshot: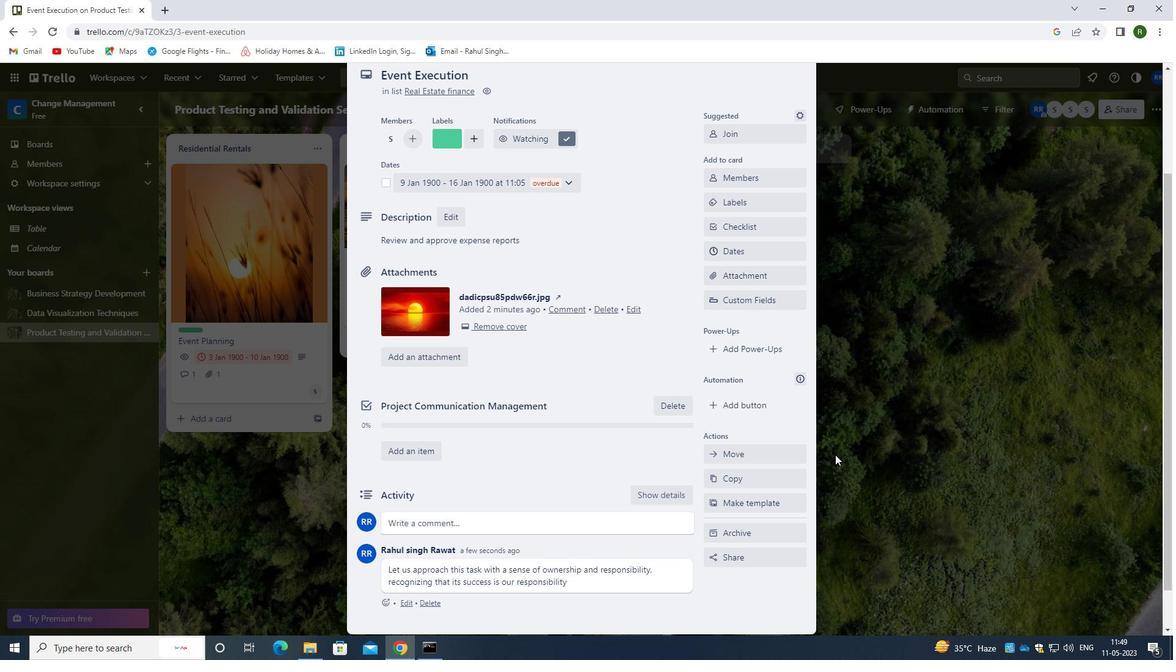 
Action: Mouse scrolled (835, 455) with delta (0, 0)
Screenshot: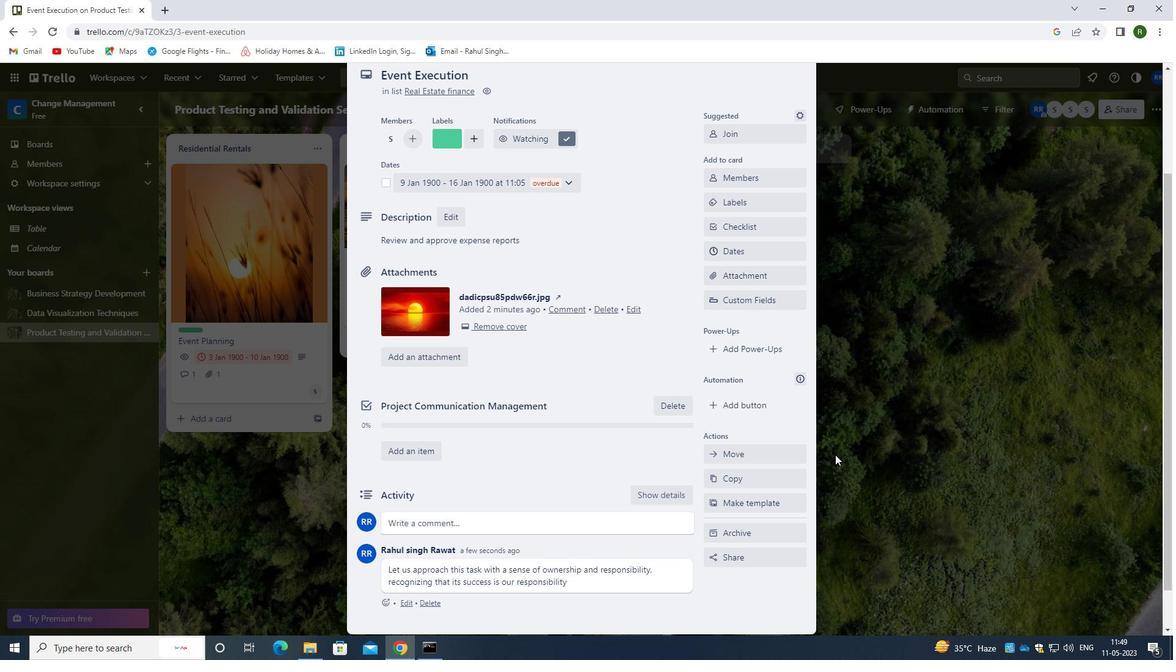 
Action: Mouse scrolled (835, 455) with delta (0, 0)
Screenshot: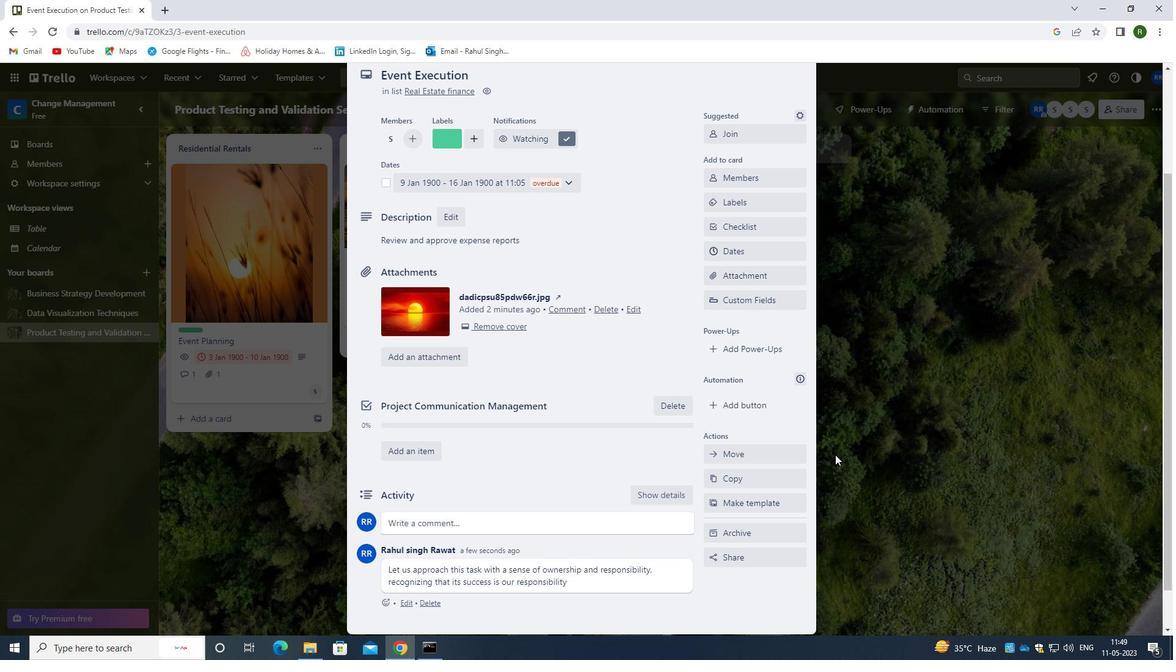 
Action: Mouse moved to (801, 108)
Screenshot: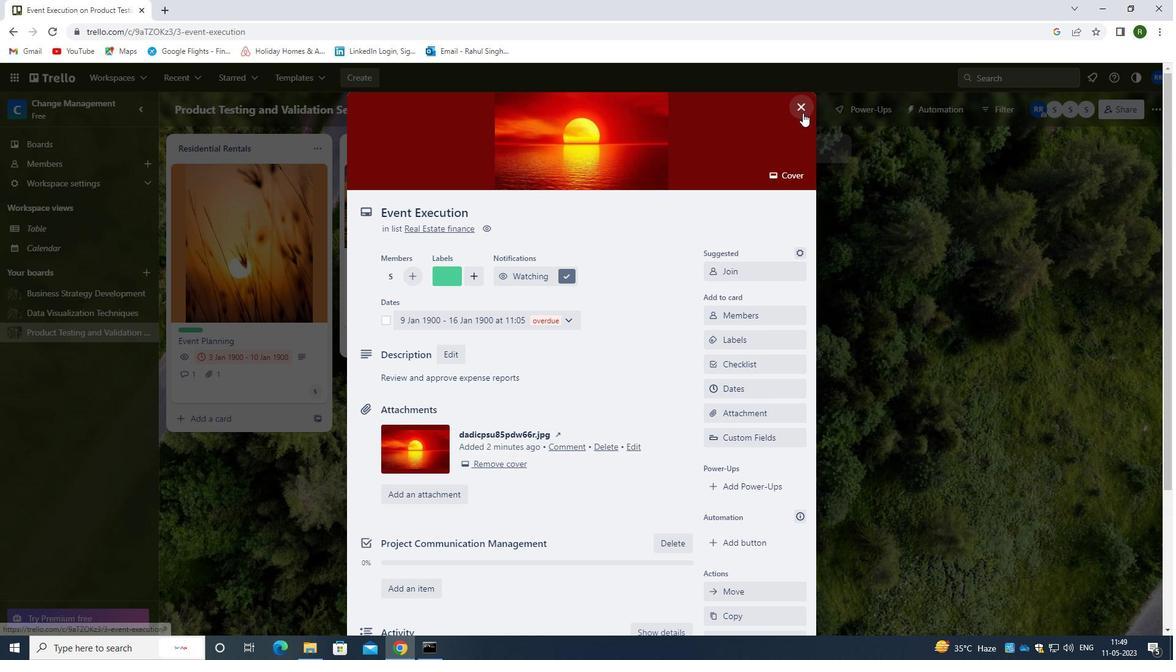 
Action: Mouse pressed left at (801, 108)
Screenshot: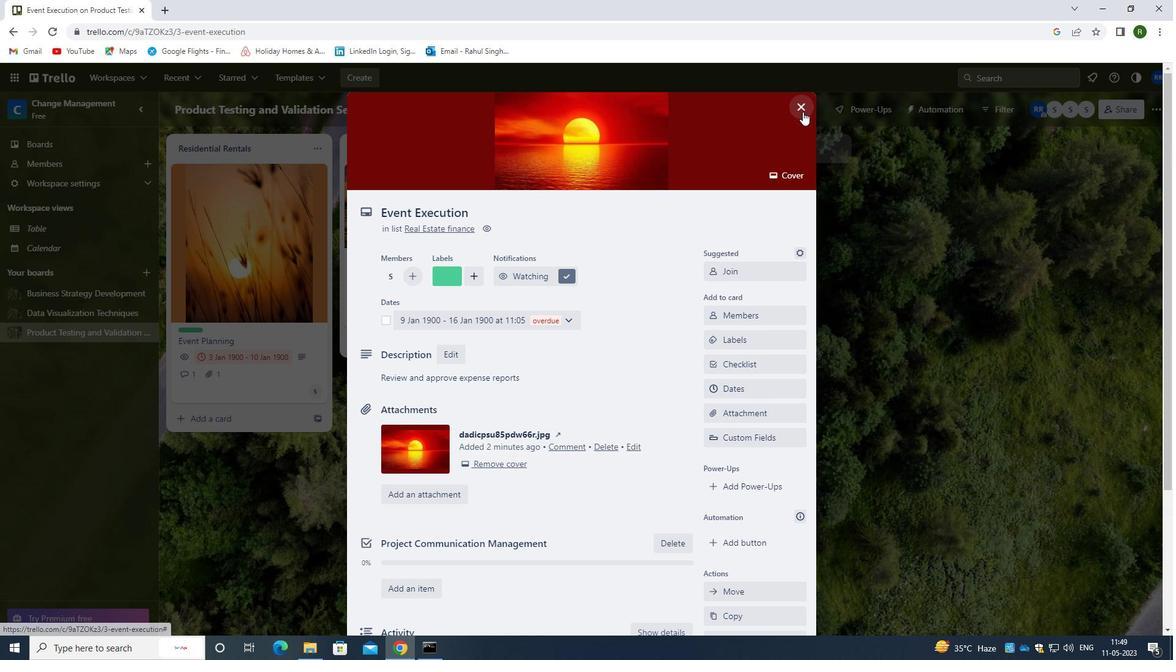 
Action: Mouse moved to (766, 378)
Screenshot: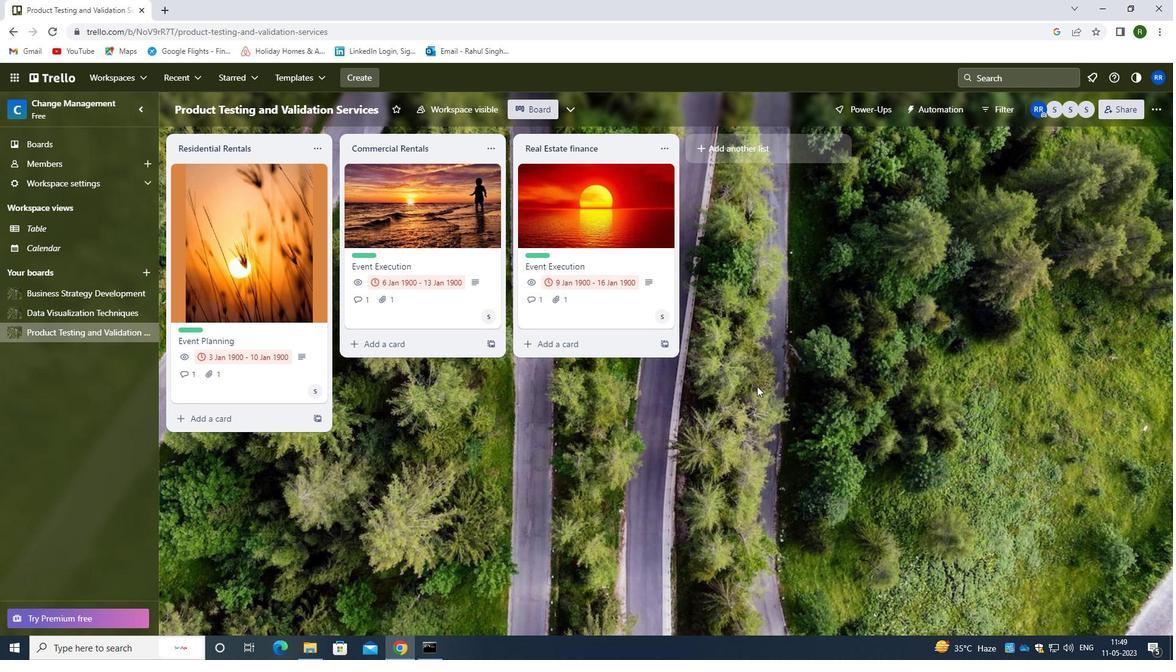 
